 Task: Add a signature Crystal Jones containing Thanks for everything, Crystal Jones to email address softage.1@softage.net and add a label Infrastructure
Action: Mouse moved to (365, 592)
Screenshot: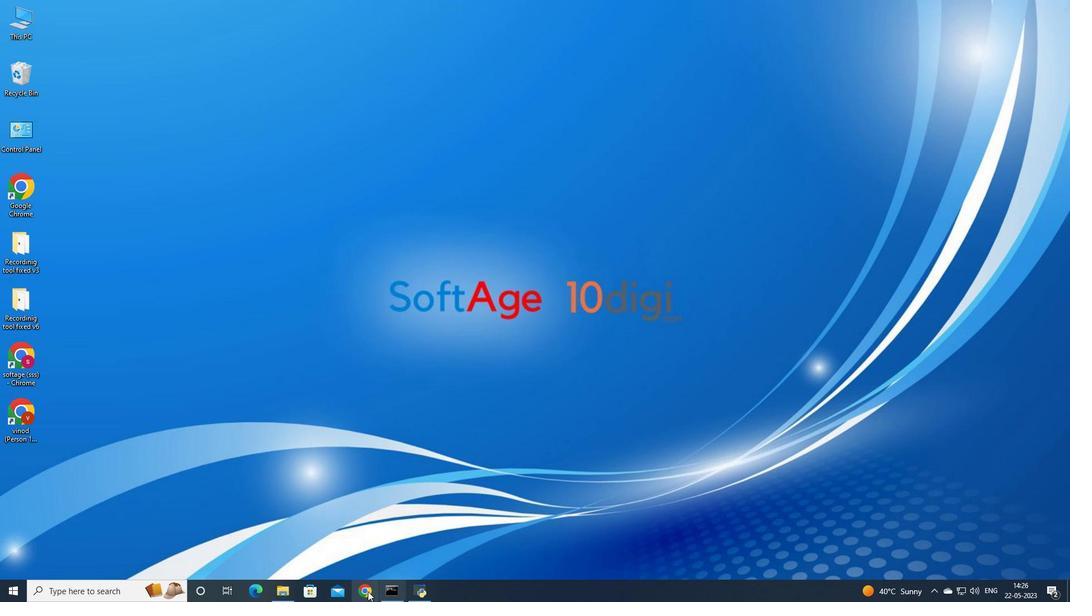
Action: Mouse pressed left at (365, 592)
Screenshot: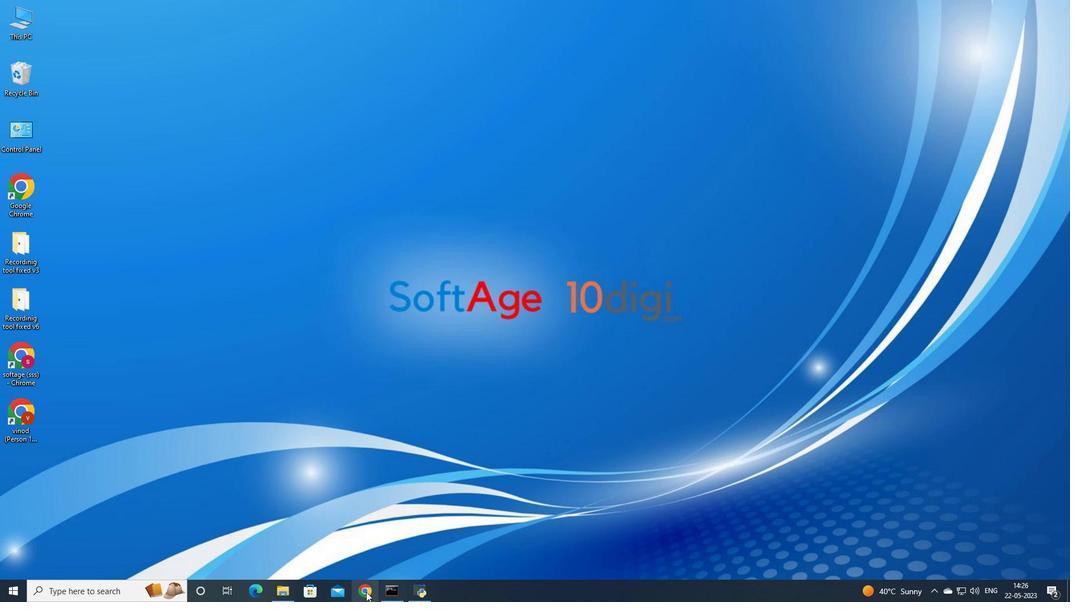 
Action: Mouse moved to (476, 357)
Screenshot: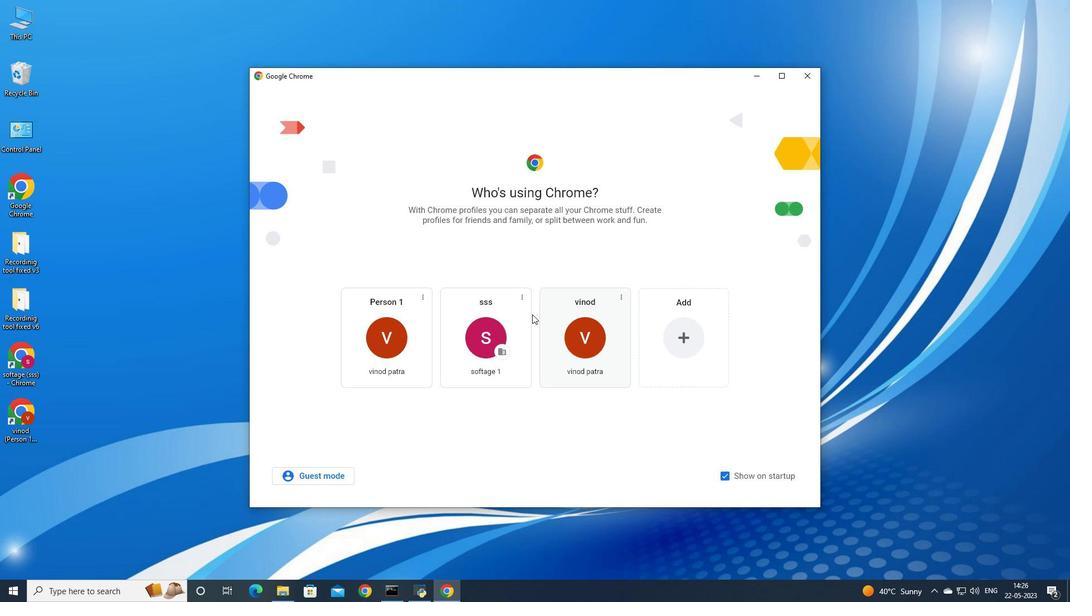 
Action: Mouse pressed left at (476, 357)
Screenshot: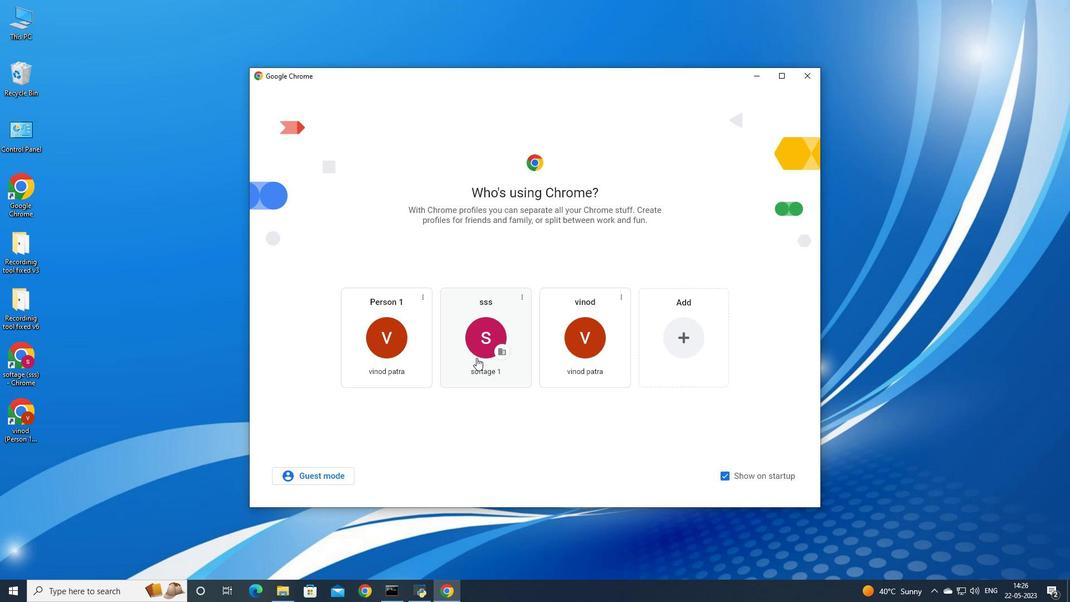 
Action: Mouse moved to (961, 61)
Screenshot: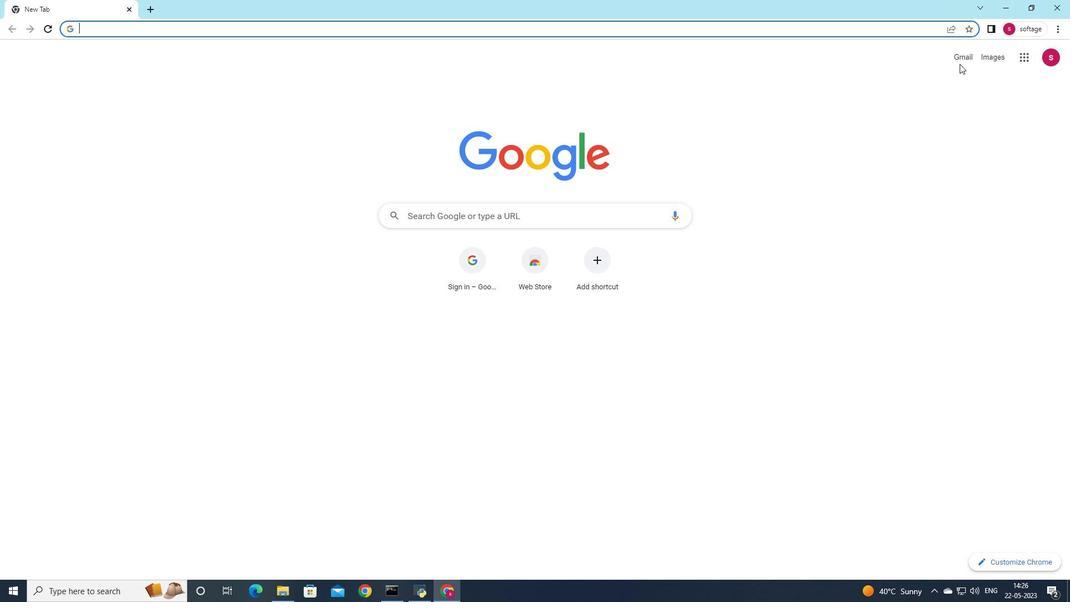 
Action: Mouse pressed left at (961, 61)
Screenshot: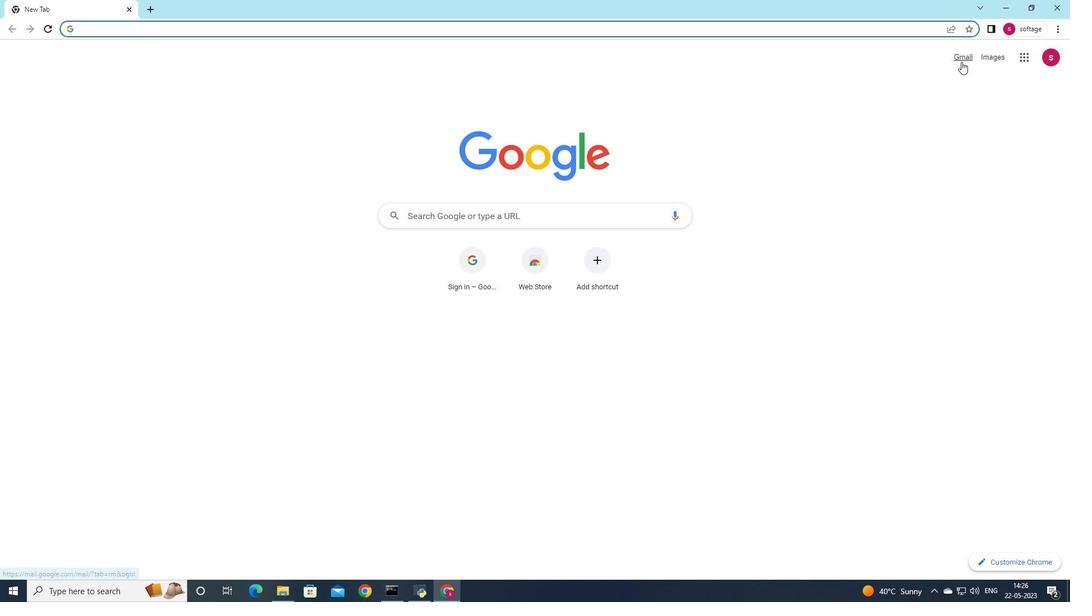 
Action: Mouse moved to (950, 78)
Screenshot: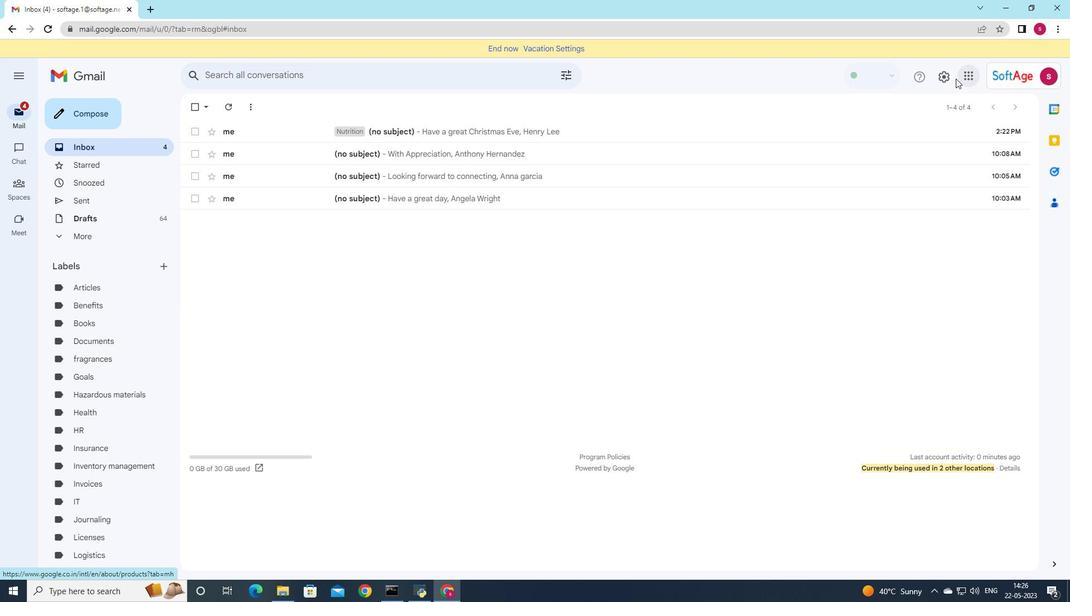 
Action: Mouse pressed left at (950, 78)
Screenshot: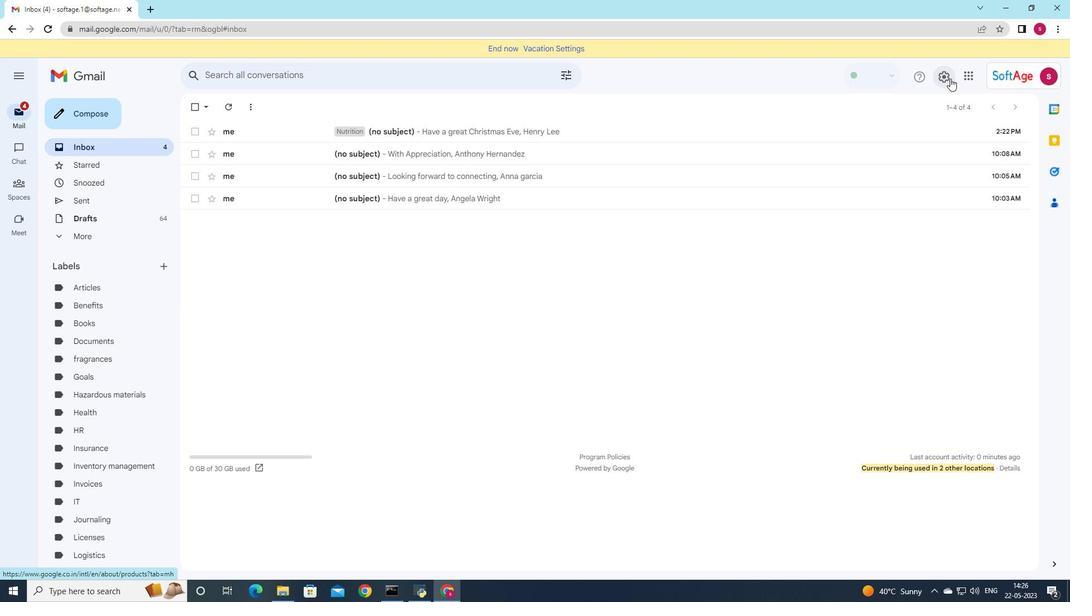 
Action: Mouse moved to (940, 128)
Screenshot: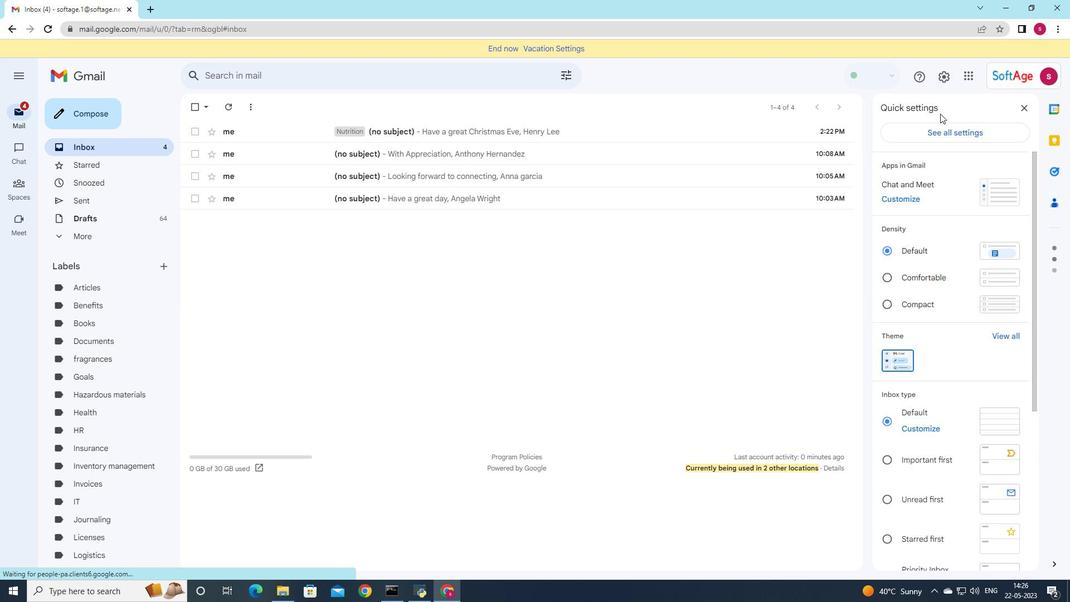 
Action: Mouse pressed left at (940, 128)
Screenshot: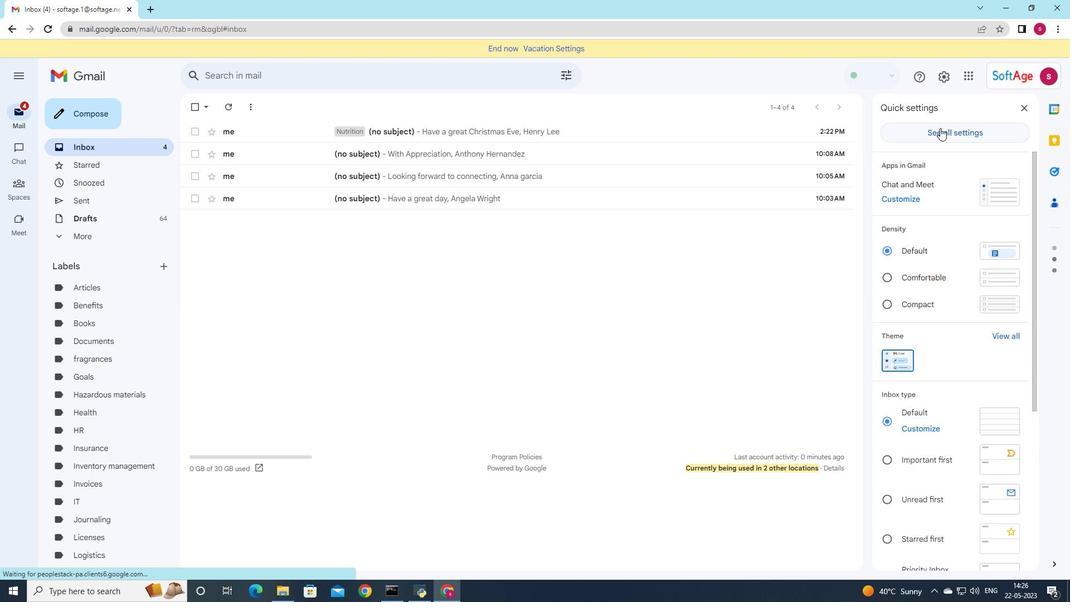 
Action: Mouse moved to (472, 240)
Screenshot: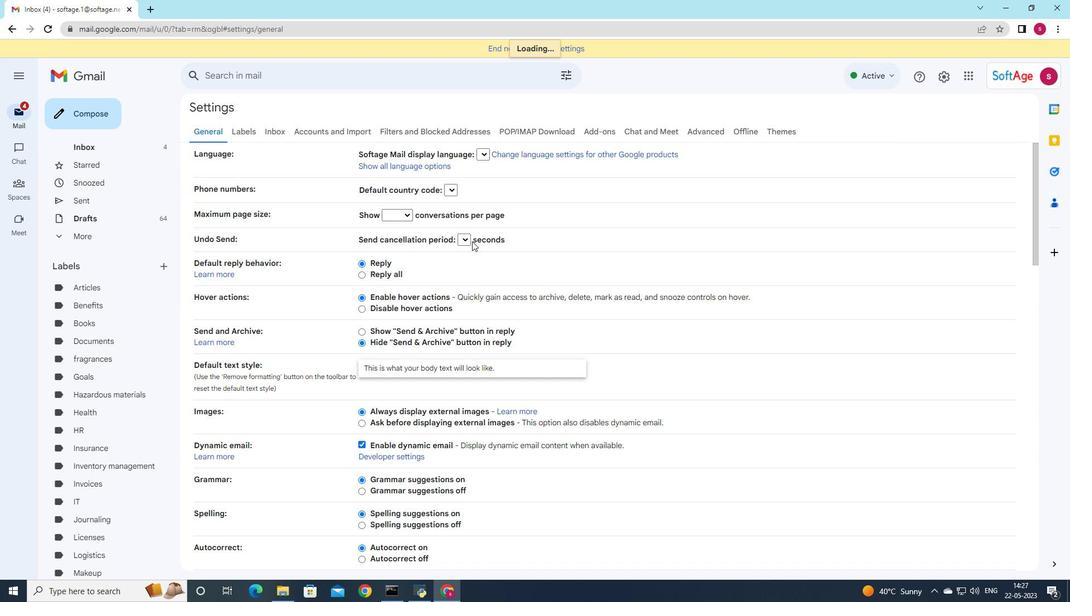 
Action: Mouse scrolled (472, 240) with delta (0, 0)
Screenshot: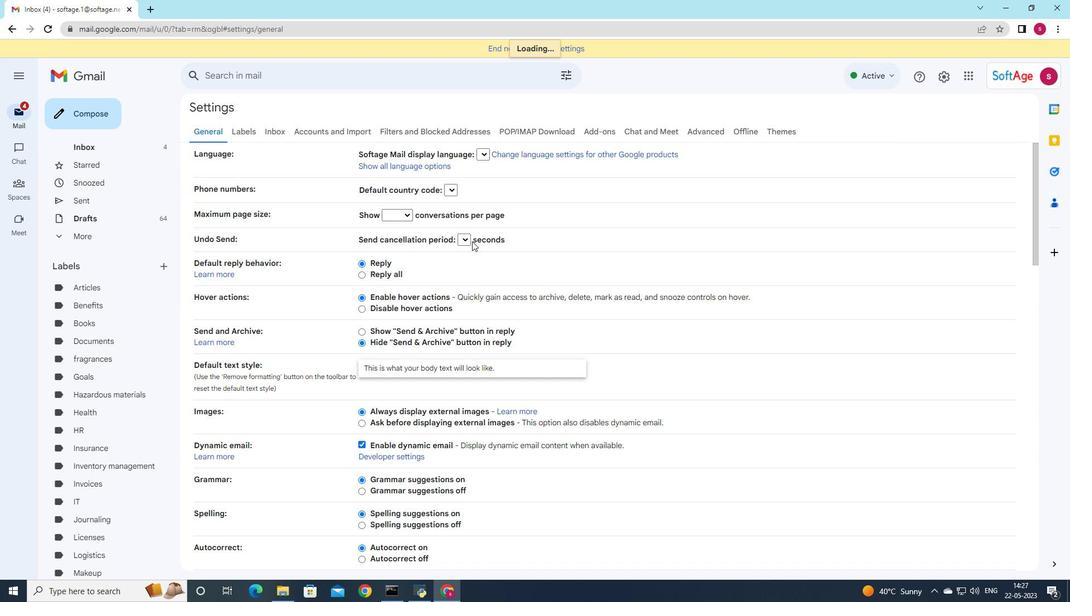 
Action: Mouse scrolled (472, 240) with delta (0, 0)
Screenshot: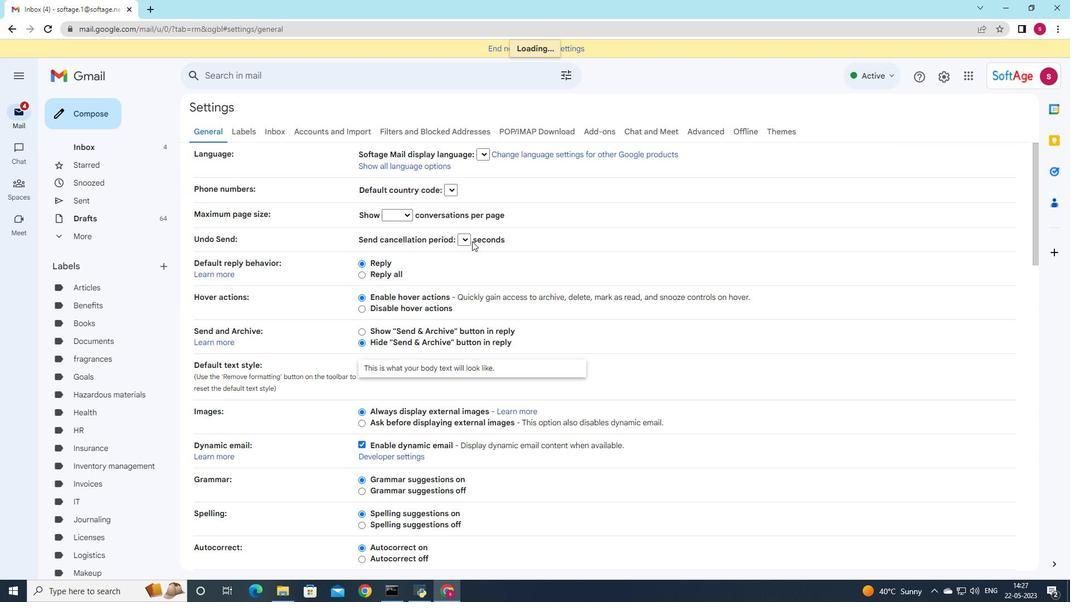 
Action: Mouse scrolled (472, 240) with delta (0, 0)
Screenshot: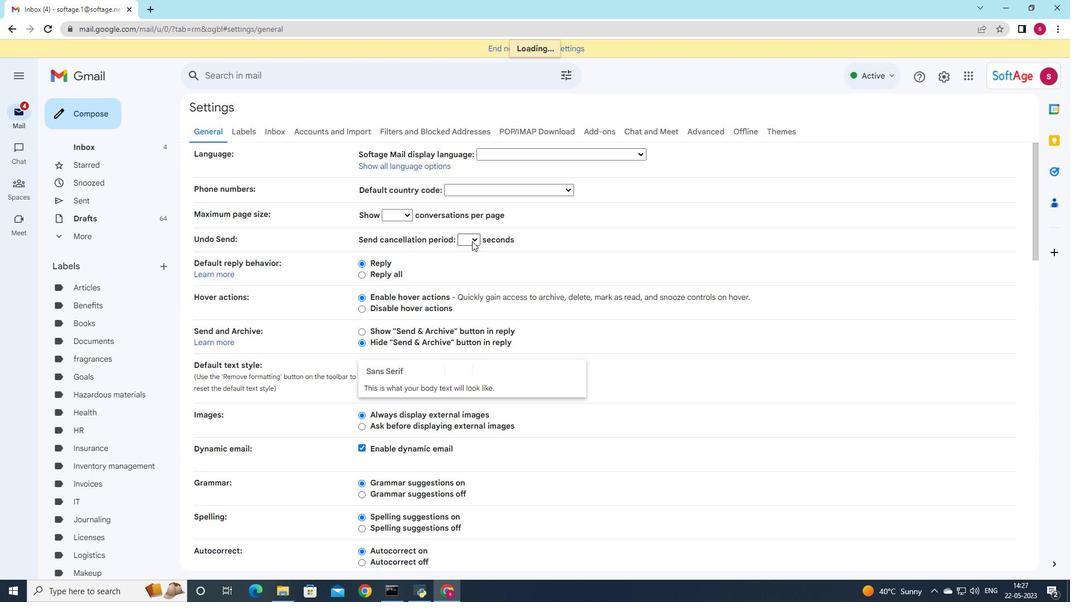 
Action: Mouse scrolled (472, 240) with delta (0, 0)
Screenshot: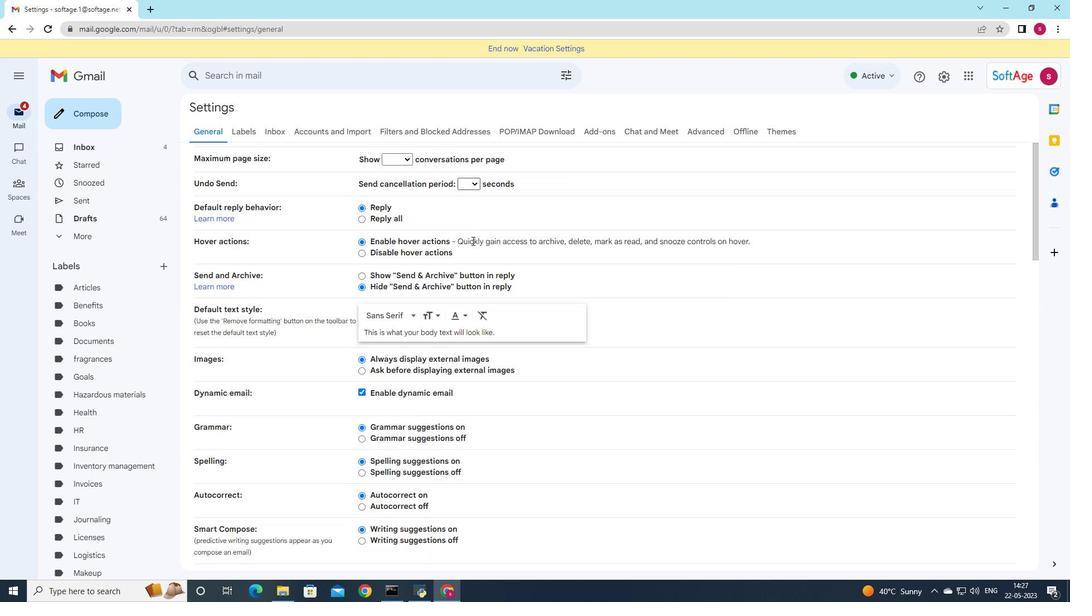 
Action: Mouse scrolled (472, 240) with delta (0, 0)
Screenshot: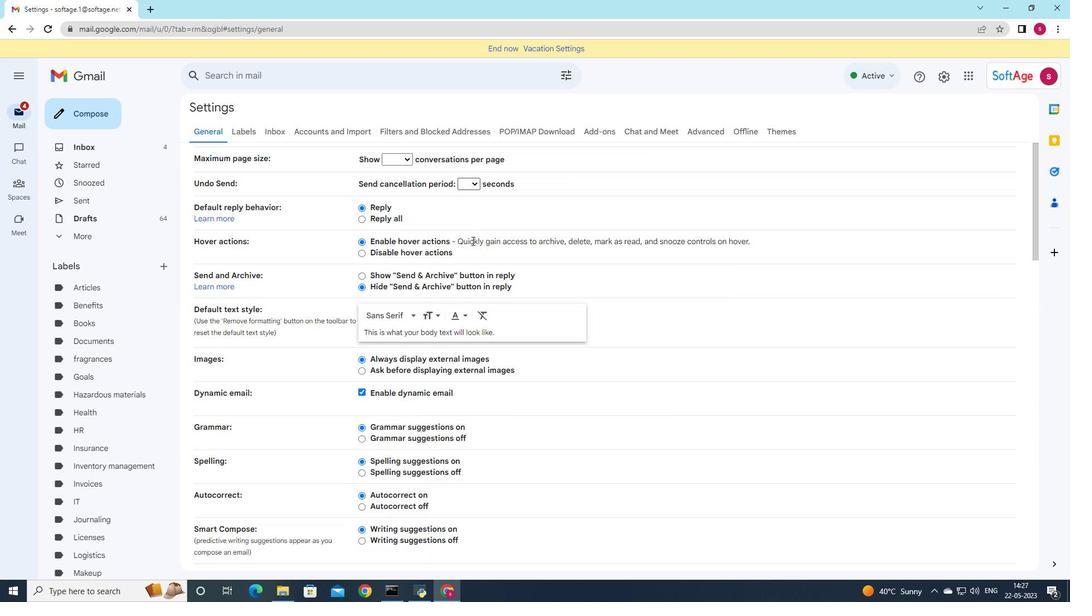 
Action: Mouse moved to (472, 240)
Screenshot: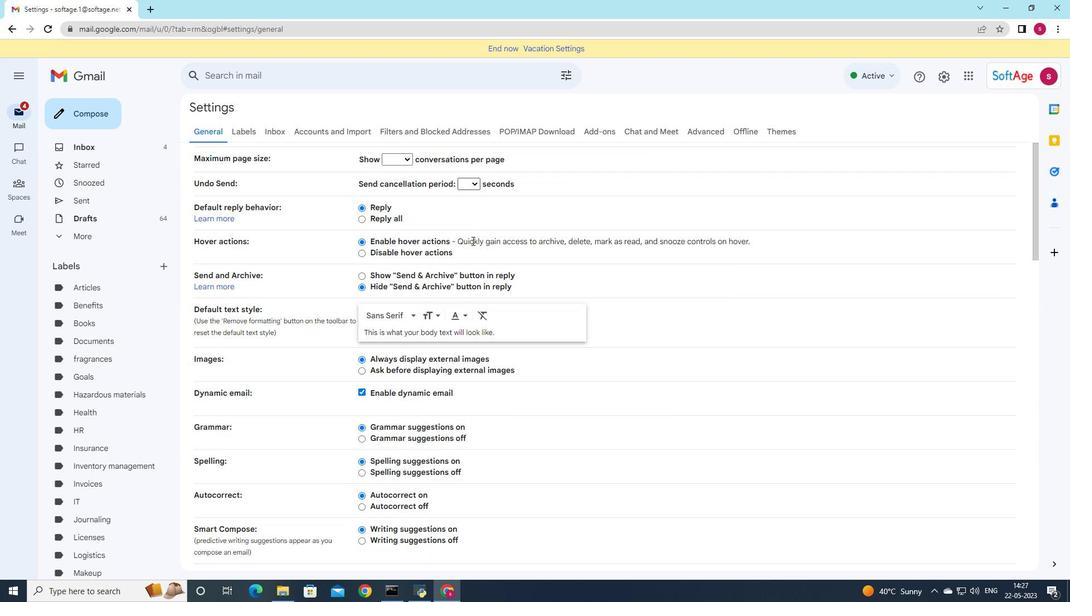 
Action: Mouse scrolled (472, 240) with delta (0, 0)
Screenshot: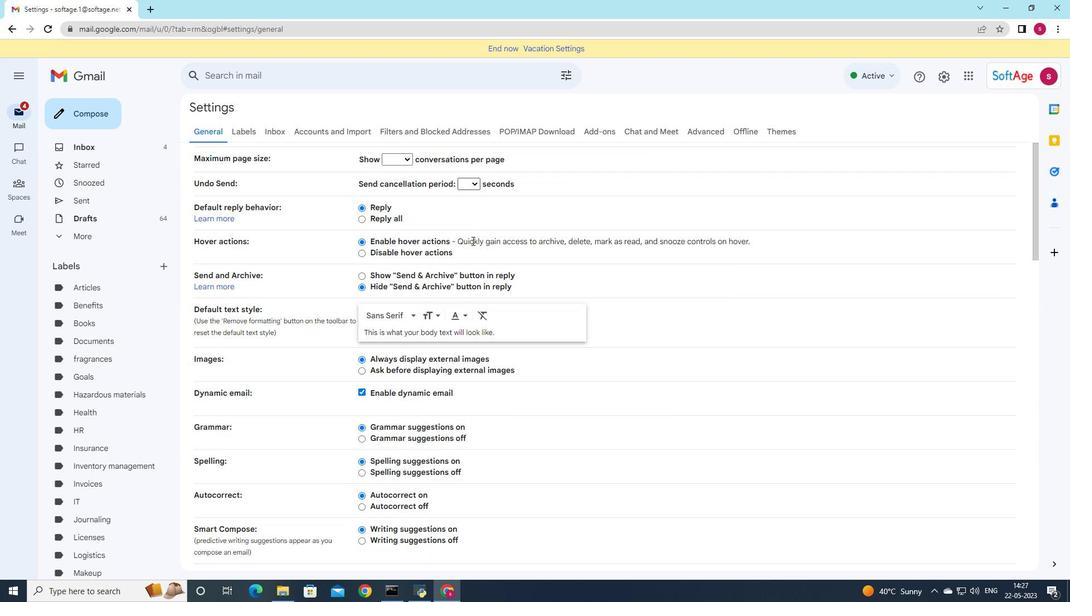 
Action: Mouse moved to (473, 240)
Screenshot: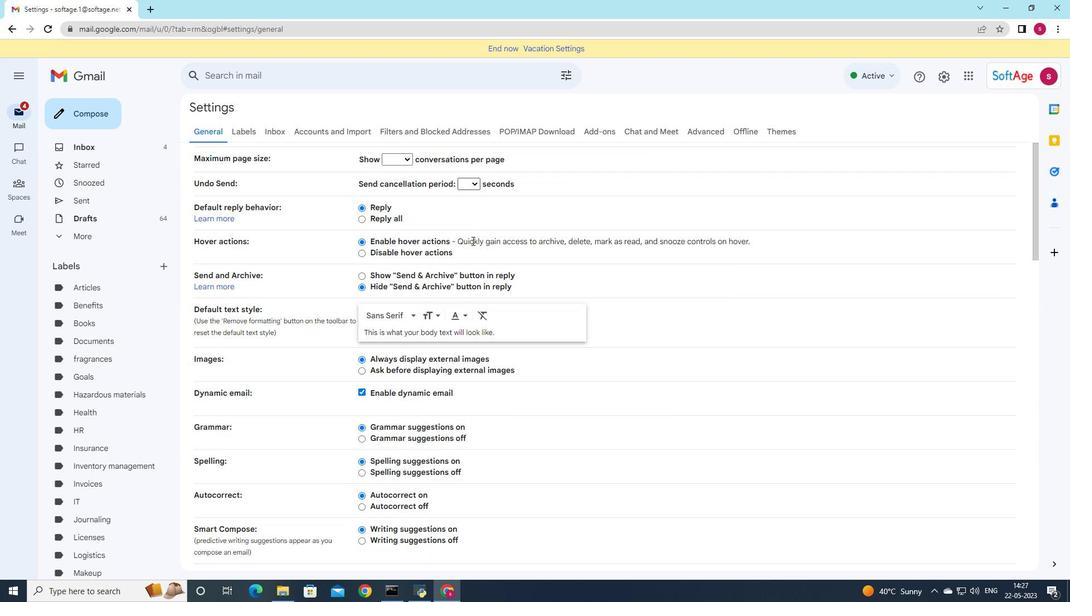 
Action: Mouse scrolled (473, 240) with delta (0, 0)
Screenshot: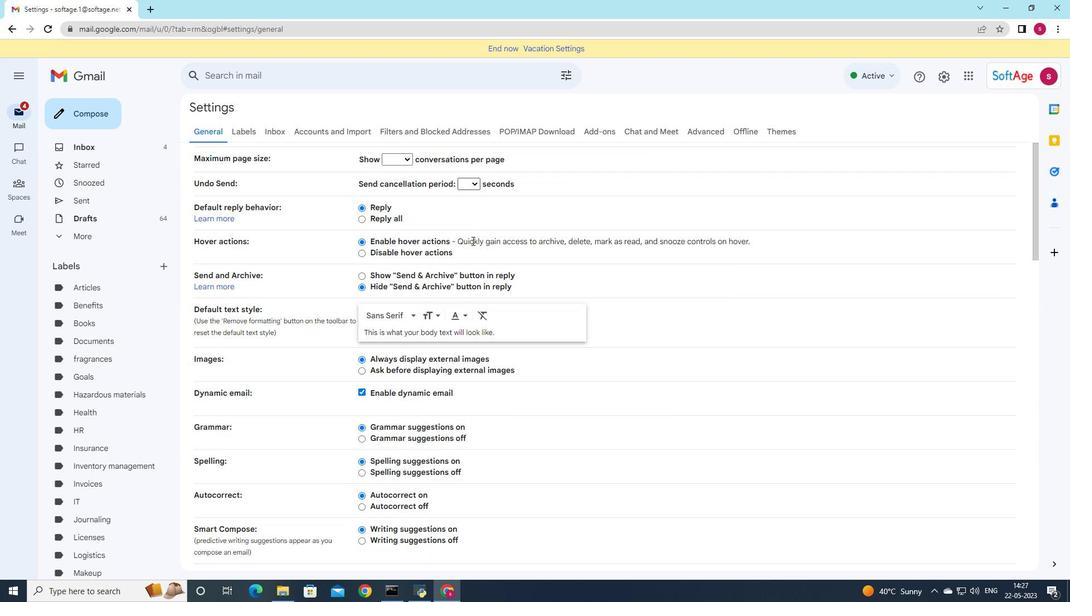 
Action: Mouse moved to (475, 244)
Screenshot: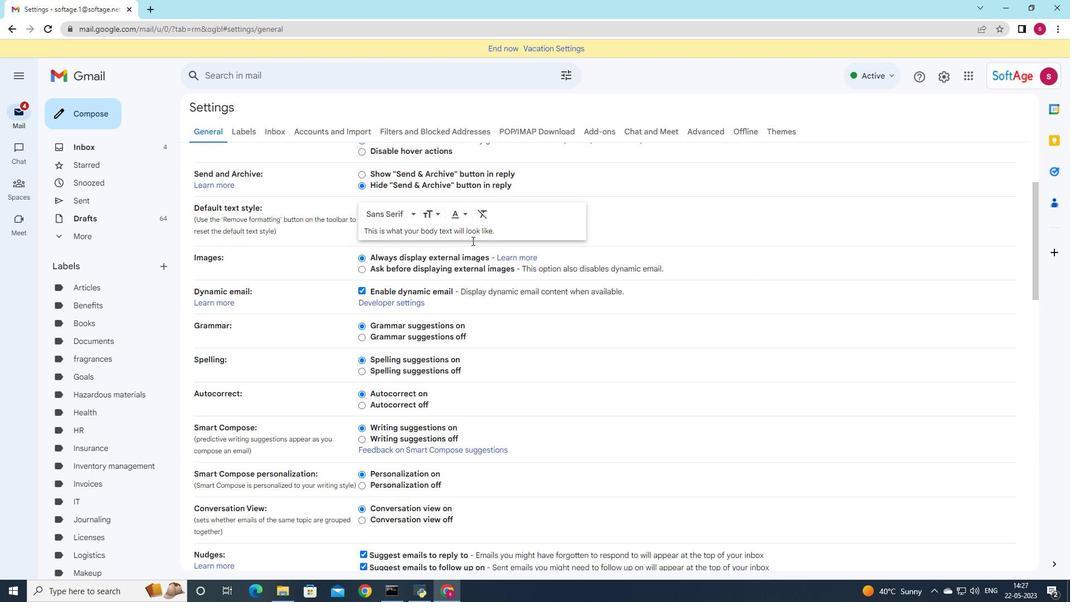 
Action: Mouse scrolled (475, 243) with delta (0, 0)
Screenshot: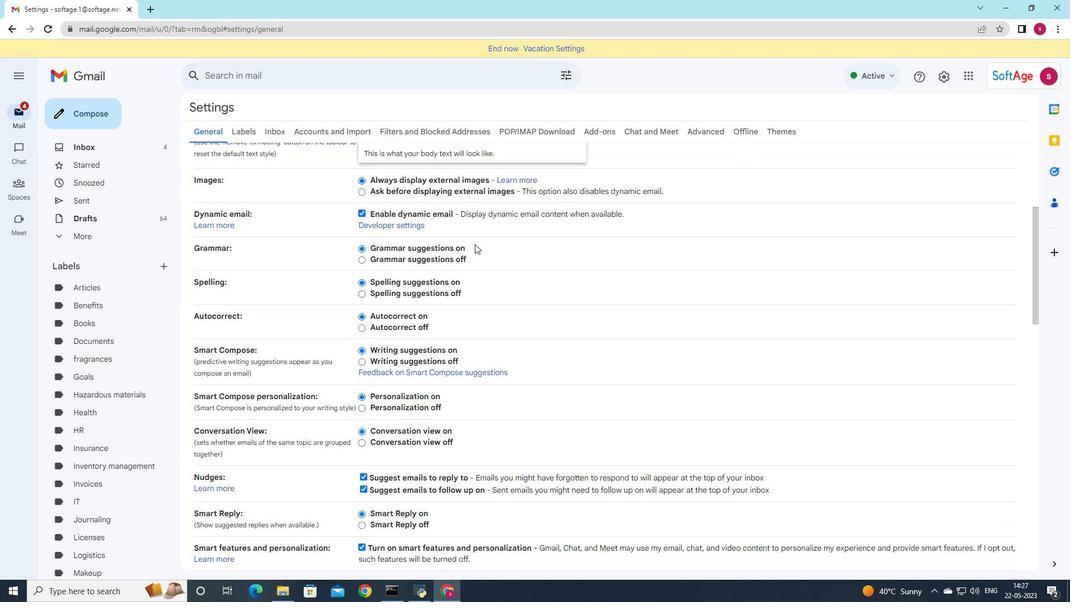
Action: Mouse scrolled (475, 243) with delta (0, 0)
Screenshot: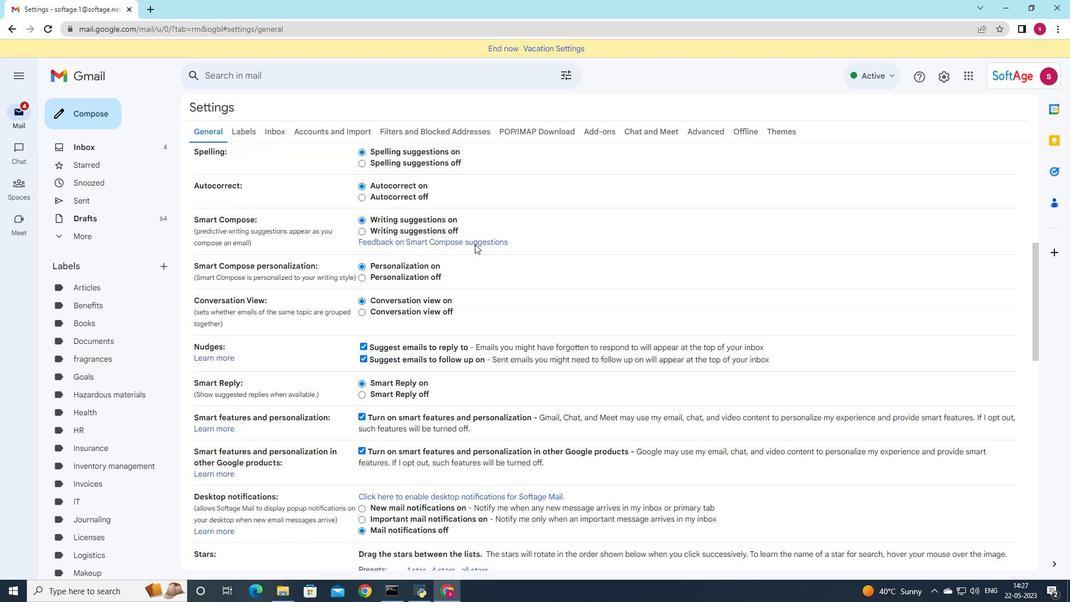 
Action: Mouse scrolled (475, 243) with delta (0, 0)
Screenshot: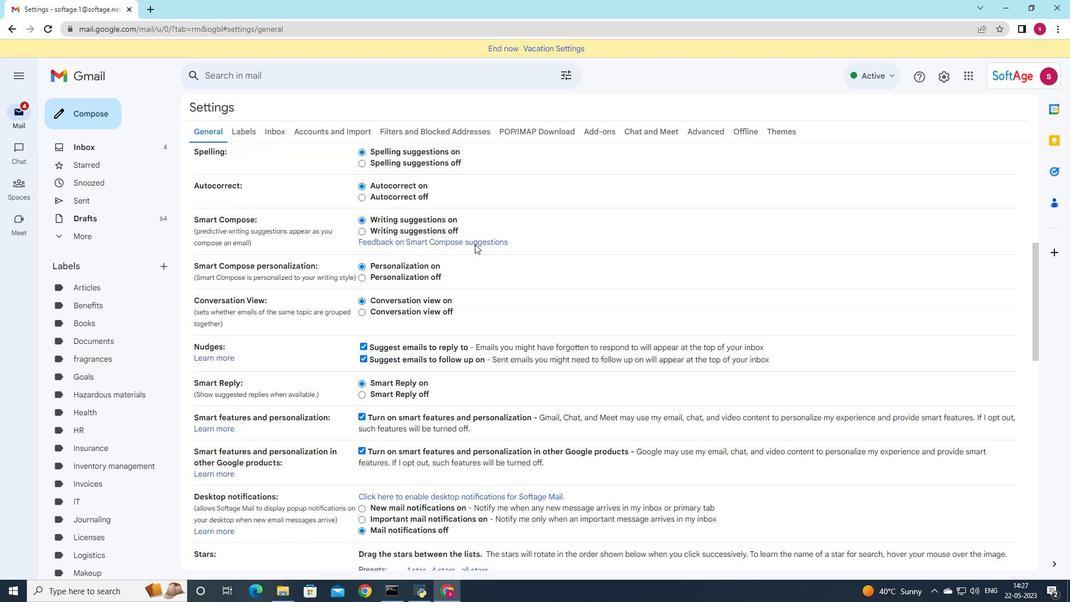 
Action: Mouse scrolled (475, 243) with delta (0, 0)
Screenshot: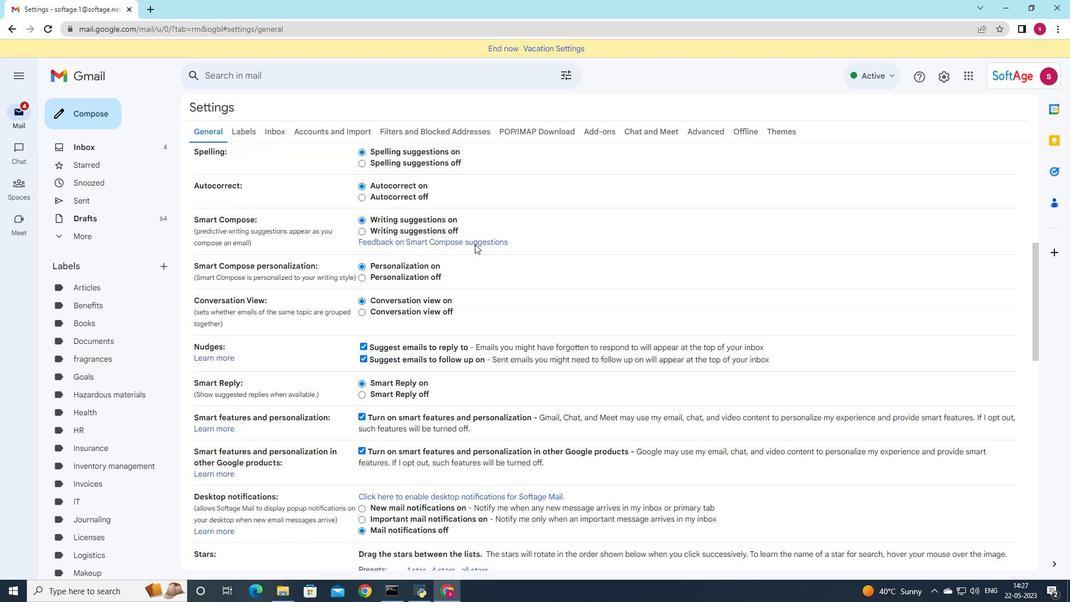 
Action: Mouse scrolled (475, 243) with delta (0, 0)
Screenshot: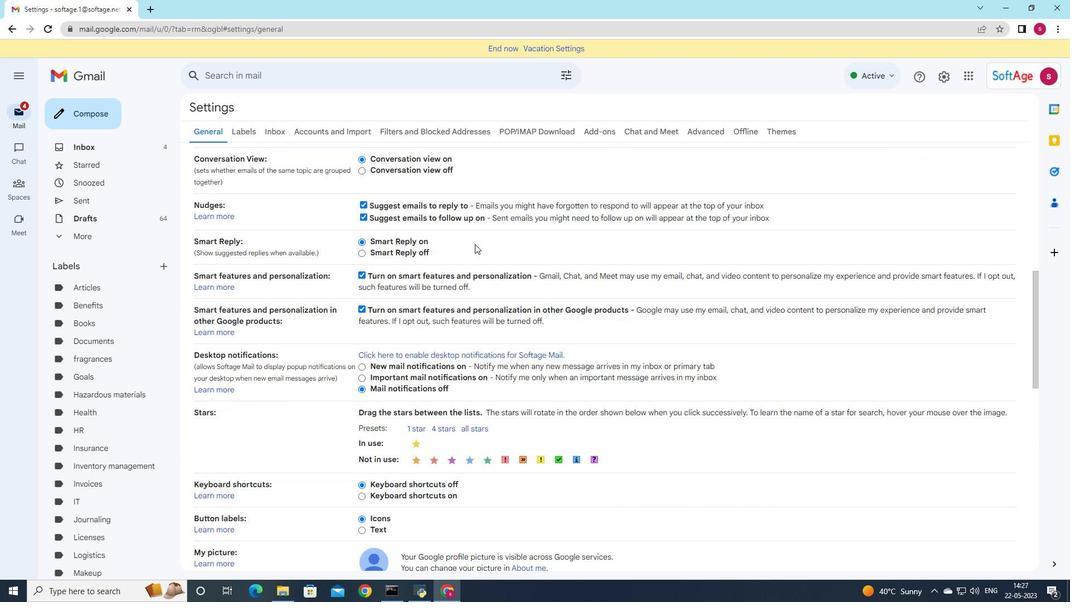 
Action: Mouse scrolled (475, 243) with delta (0, 0)
Screenshot: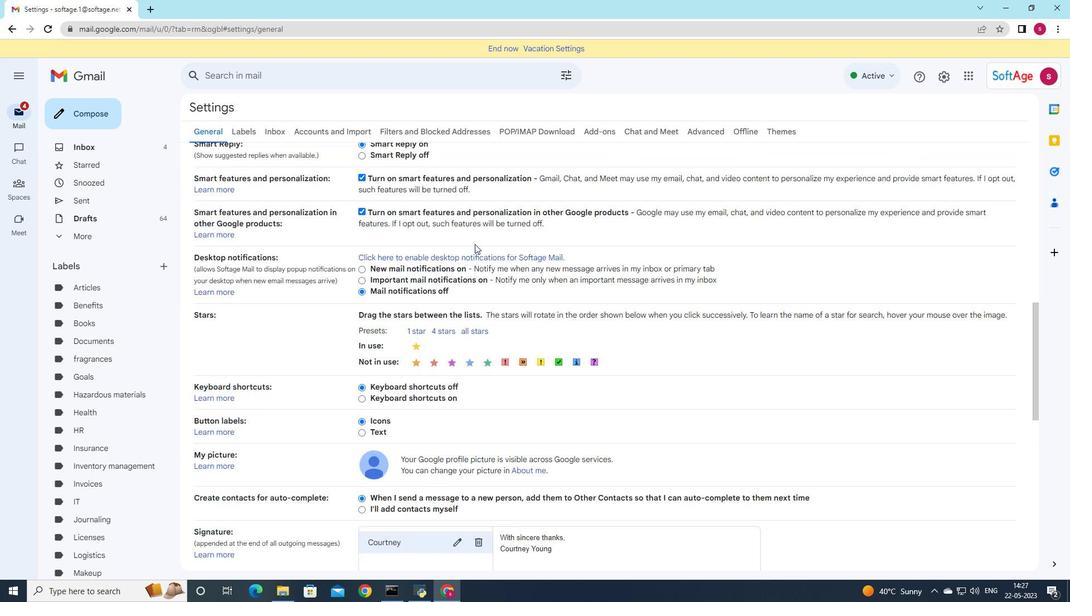
Action: Mouse scrolled (475, 243) with delta (0, 0)
Screenshot: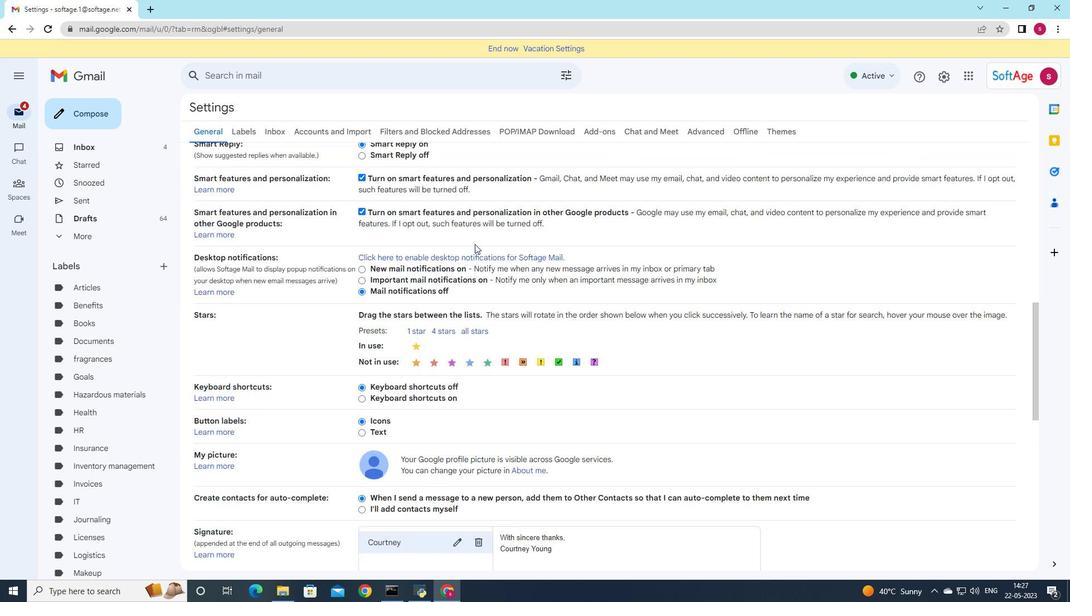
Action: Mouse scrolled (475, 243) with delta (0, 0)
Screenshot: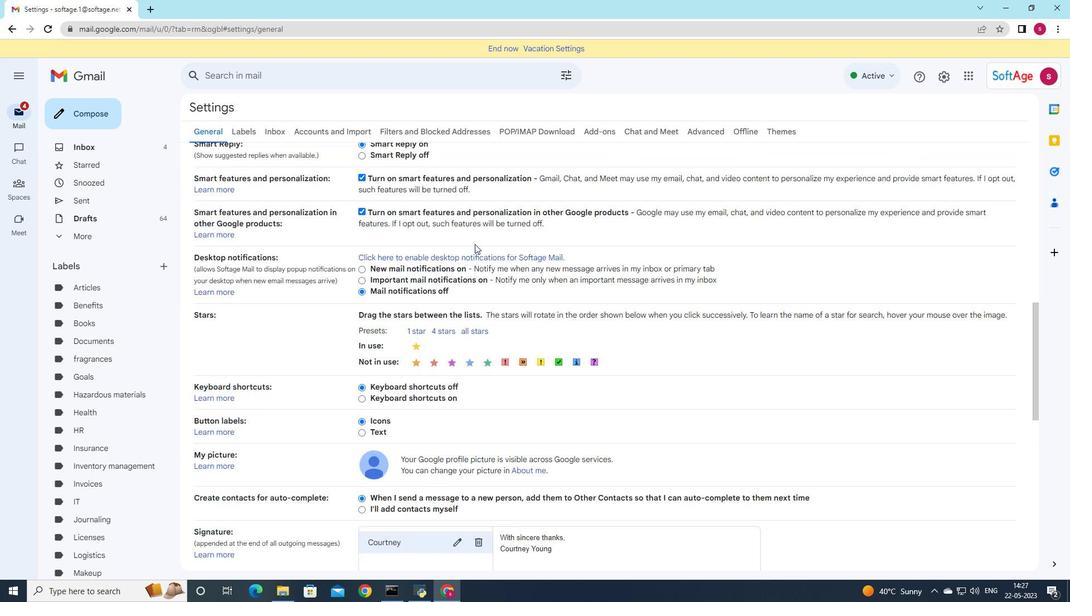 
Action: Mouse moved to (481, 312)
Screenshot: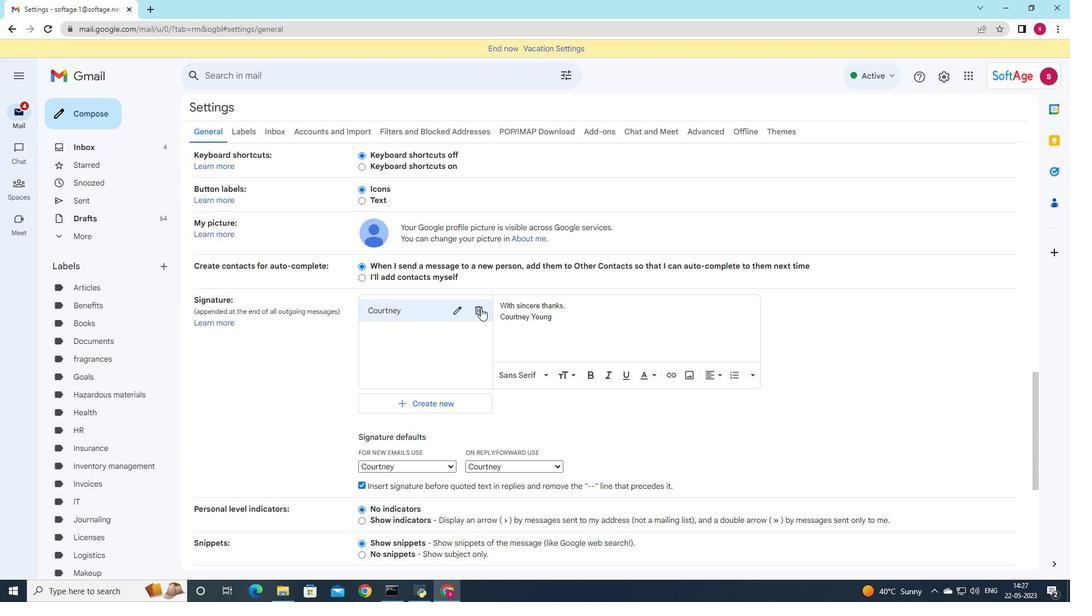 
Action: Mouse pressed left at (481, 312)
Screenshot: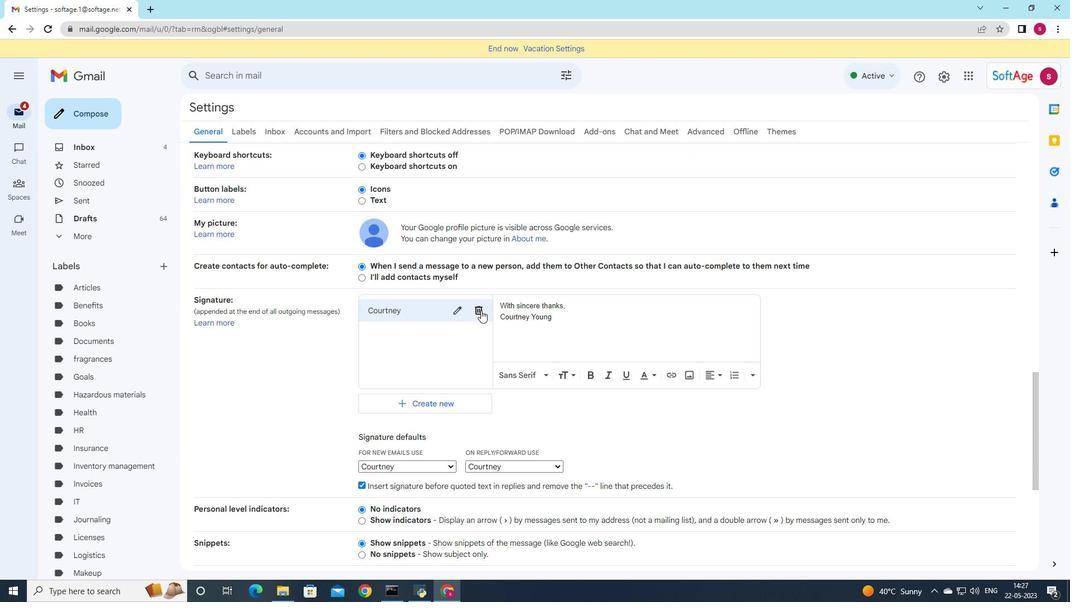 
Action: Mouse moved to (624, 325)
Screenshot: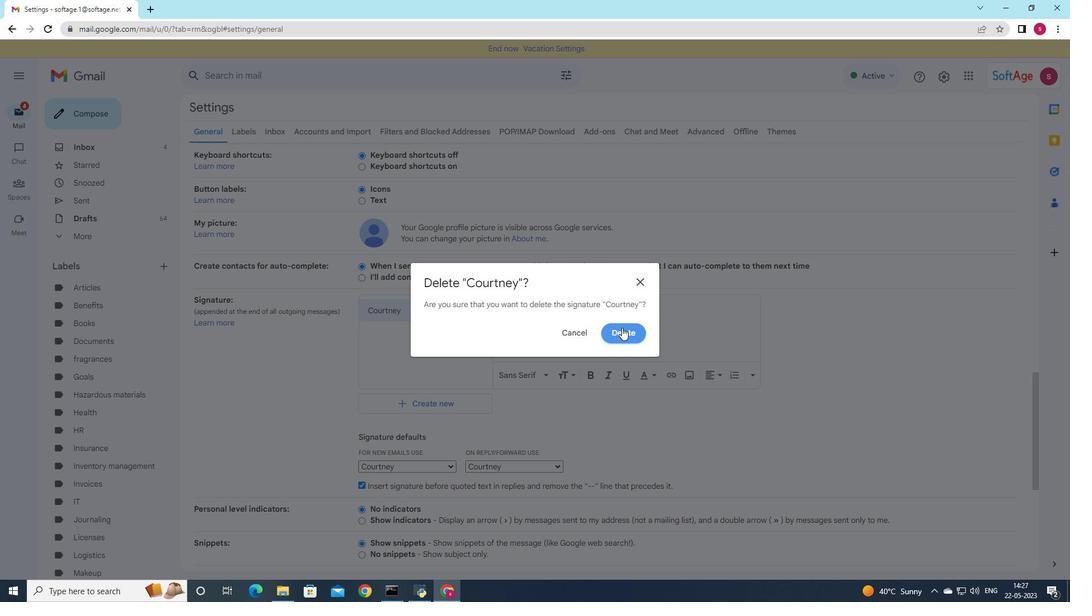 
Action: Mouse pressed left at (624, 325)
Screenshot: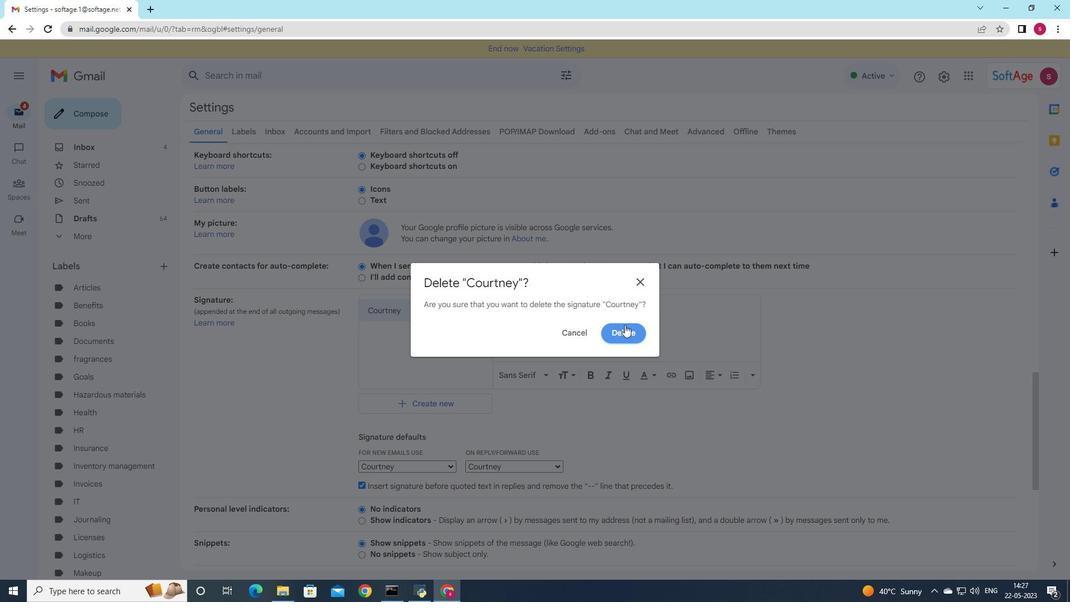 
Action: Mouse moved to (420, 318)
Screenshot: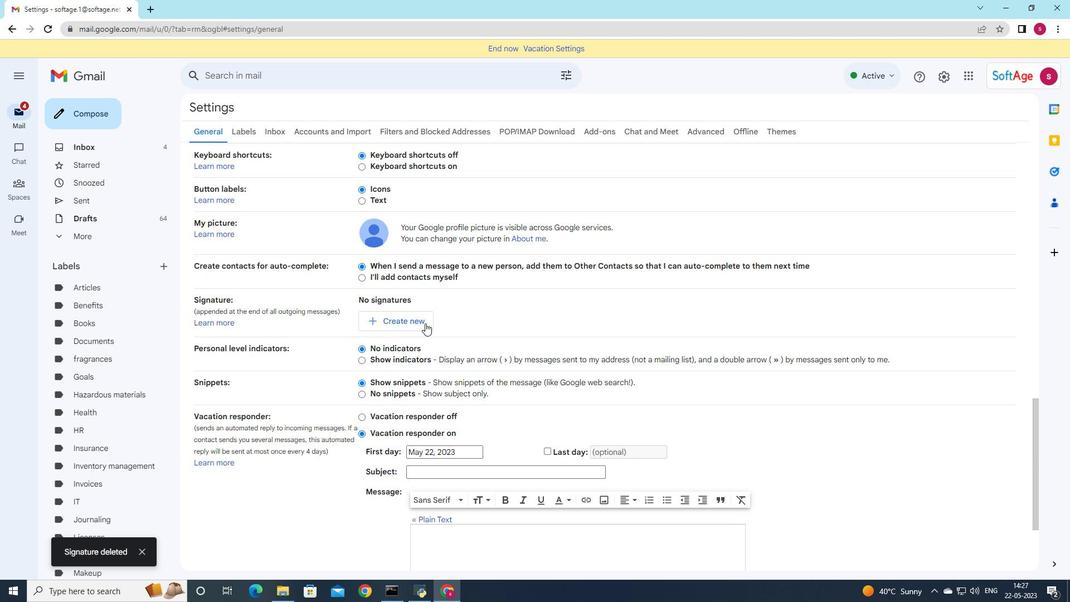 
Action: Mouse pressed left at (420, 318)
Screenshot: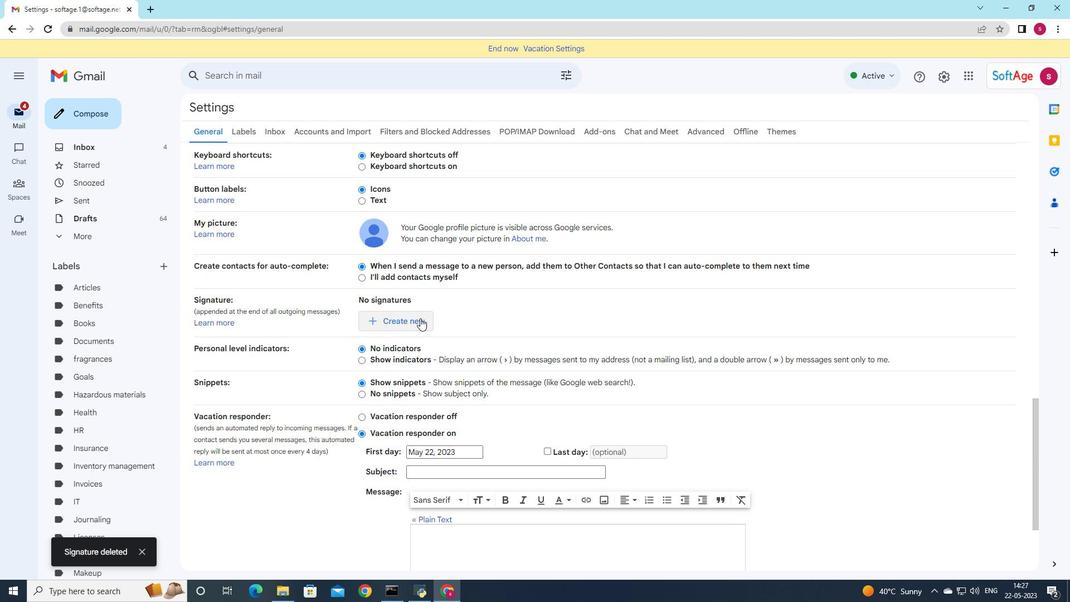 
Action: Mouse moved to (532, 297)
Screenshot: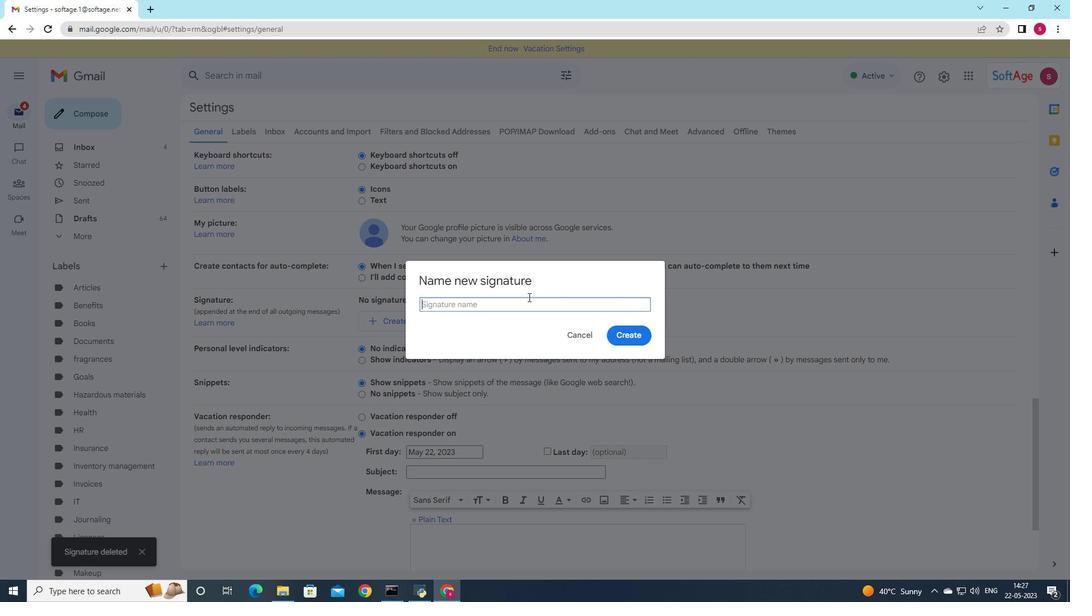 
Action: Key pressed <Key.shift>Crysra<Key.backspace><Key.backspace>ta
Screenshot: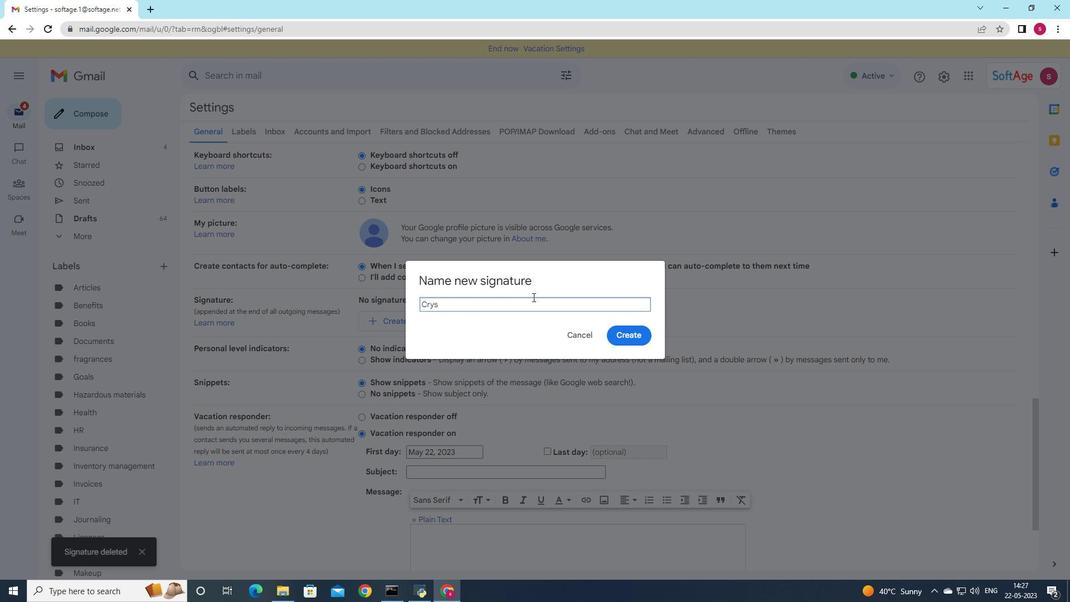 
Action: Mouse moved to (515, 288)
Screenshot: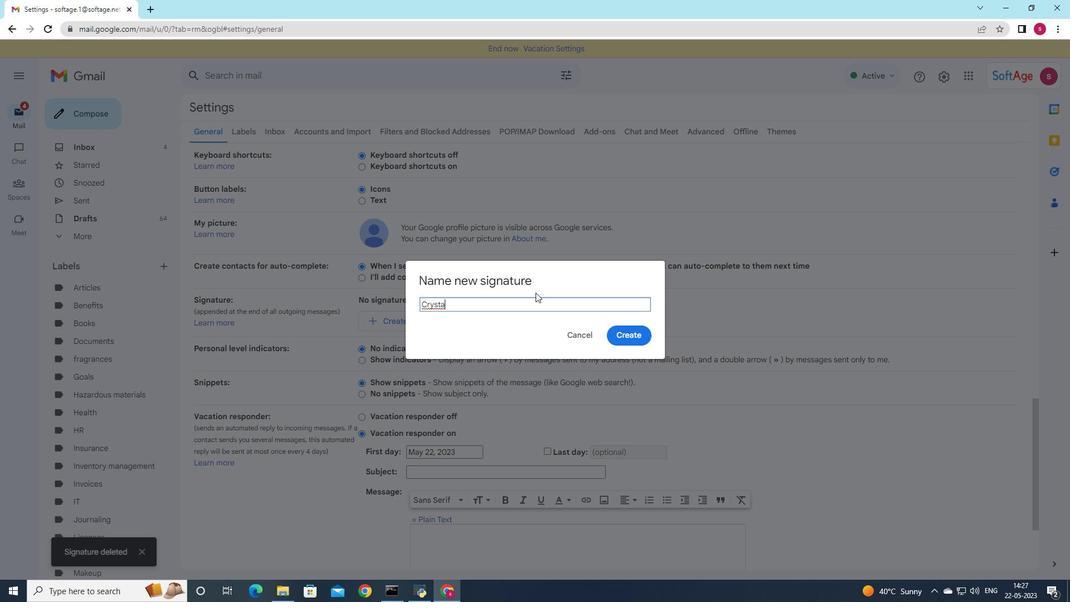 
Action: Key pressed l
Screenshot: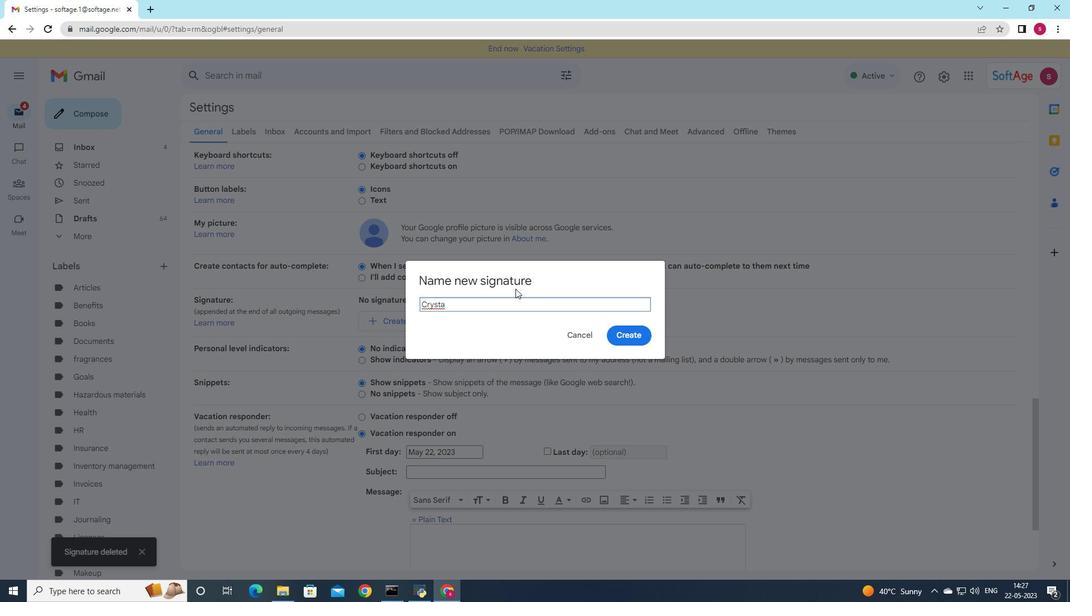 
Action: Mouse moved to (642, 333)
Screenshot: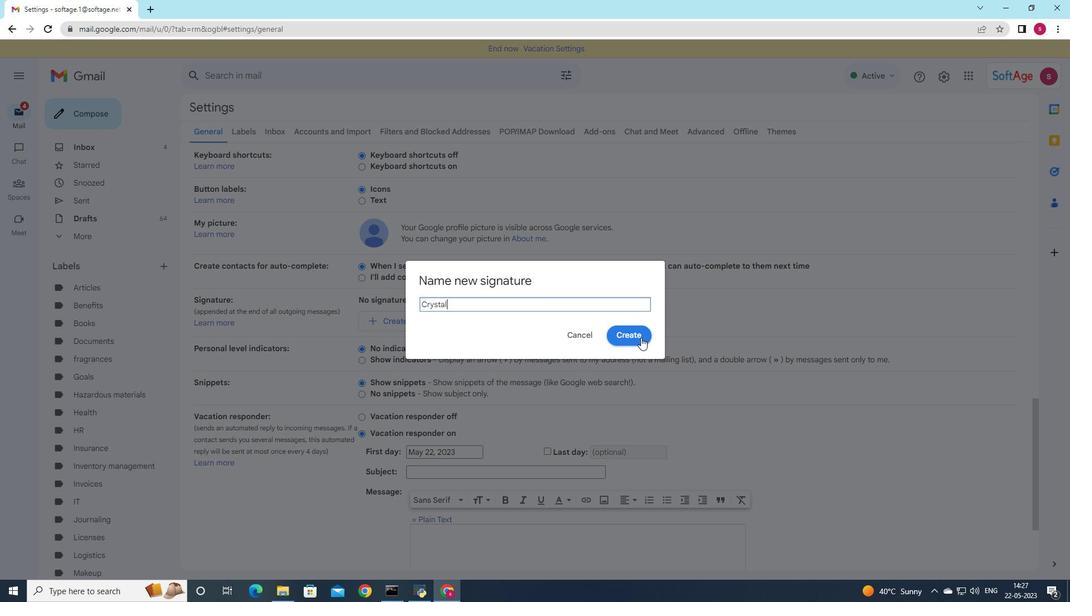 
Action: Mouse pressed left at (642, 333)
Screenshot: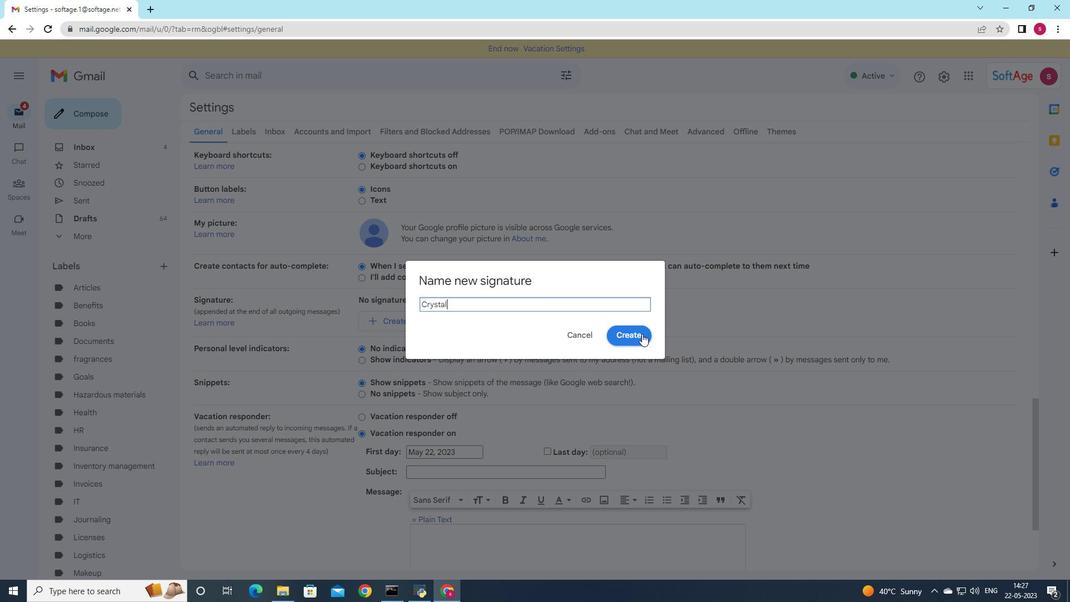 
Action: Mouse moved to (565, 328)
Screenshot: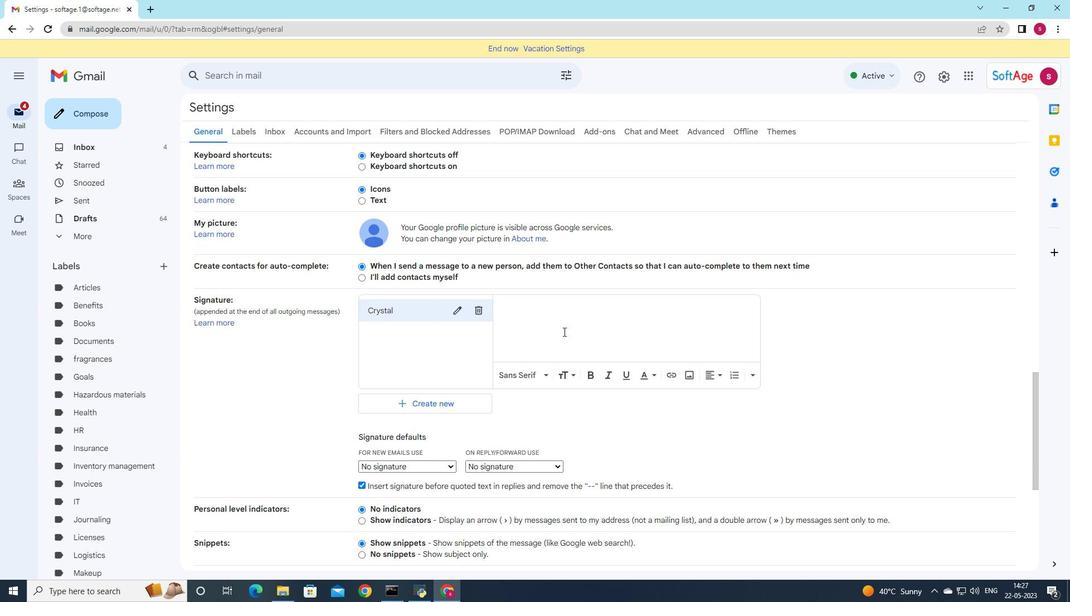 
Action: Mouse pressed left at (565, 328)
Screenshot: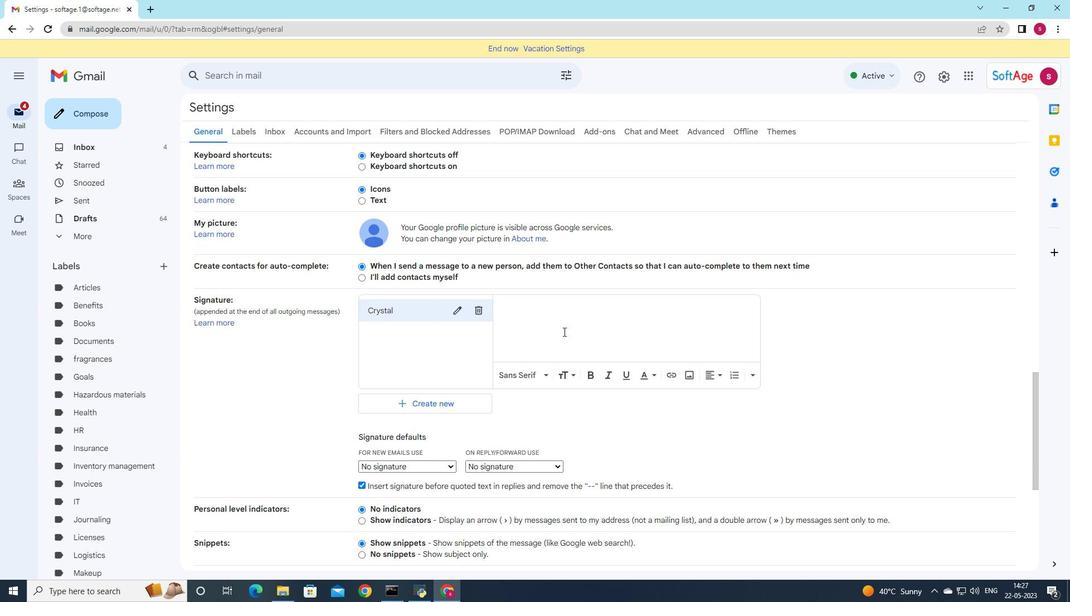 
Action: Mouse moved to (600, 332)
Screenshot: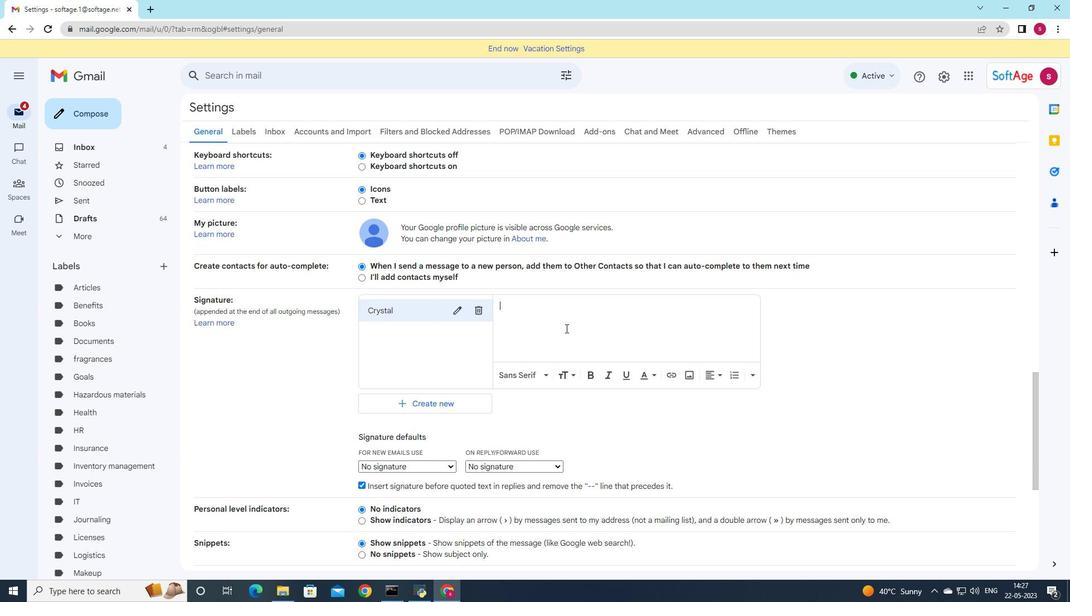 
Action: Key pressed <Key.shift>Thanks<Key.space>for<Key.space>everything,<Key.enter><Key.shift>Crystal<Key.space>jones
Screenshot: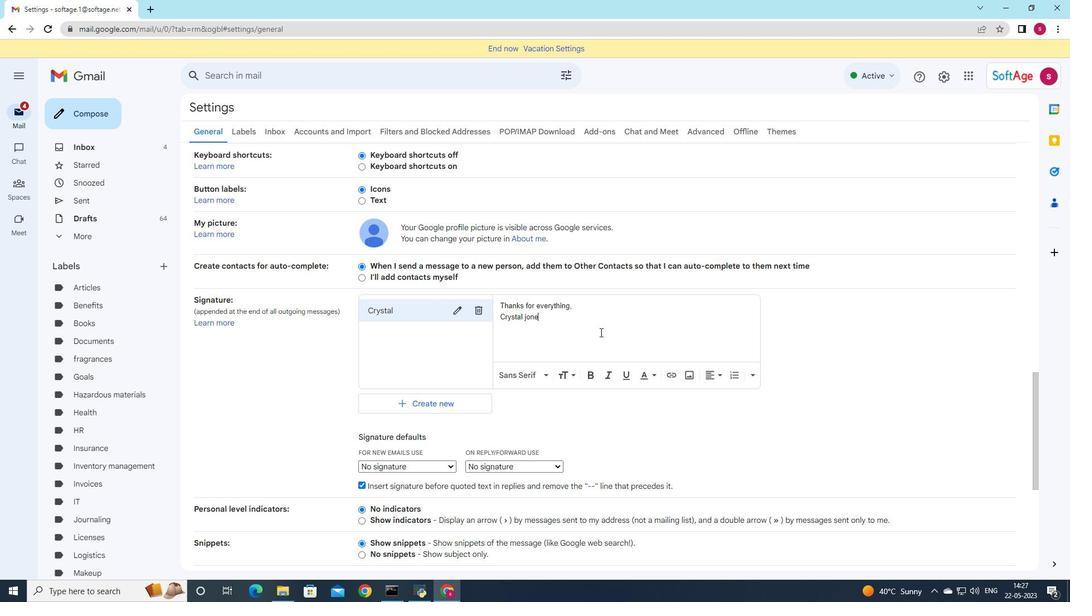 
Action: Mouse moved to (520, 345)
Screenshot: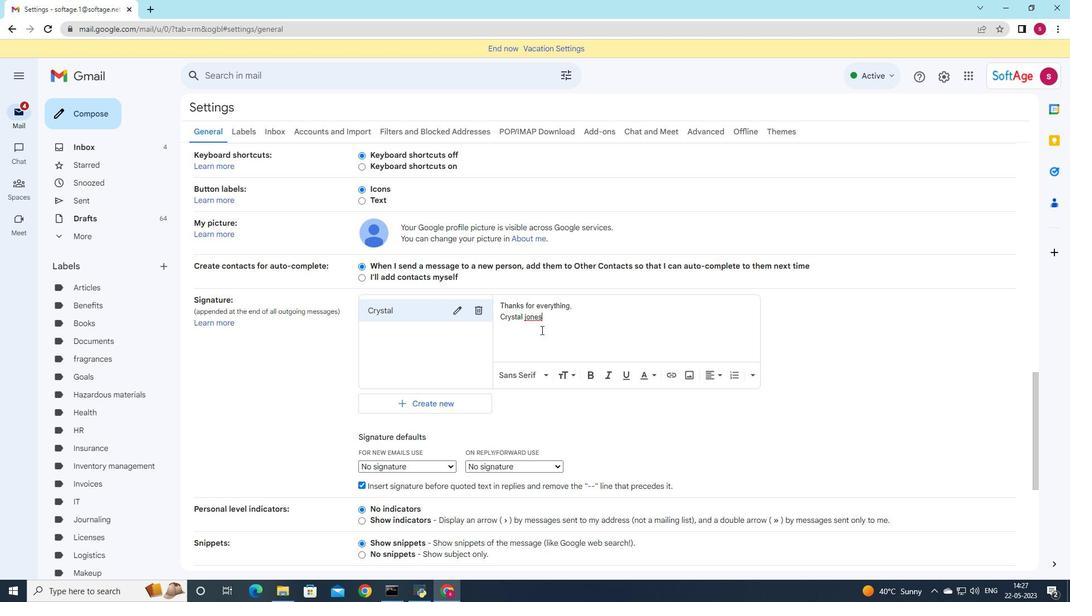 
Action: Mouse scrolled (520, 344) with delta (0, 0)
Screenshot: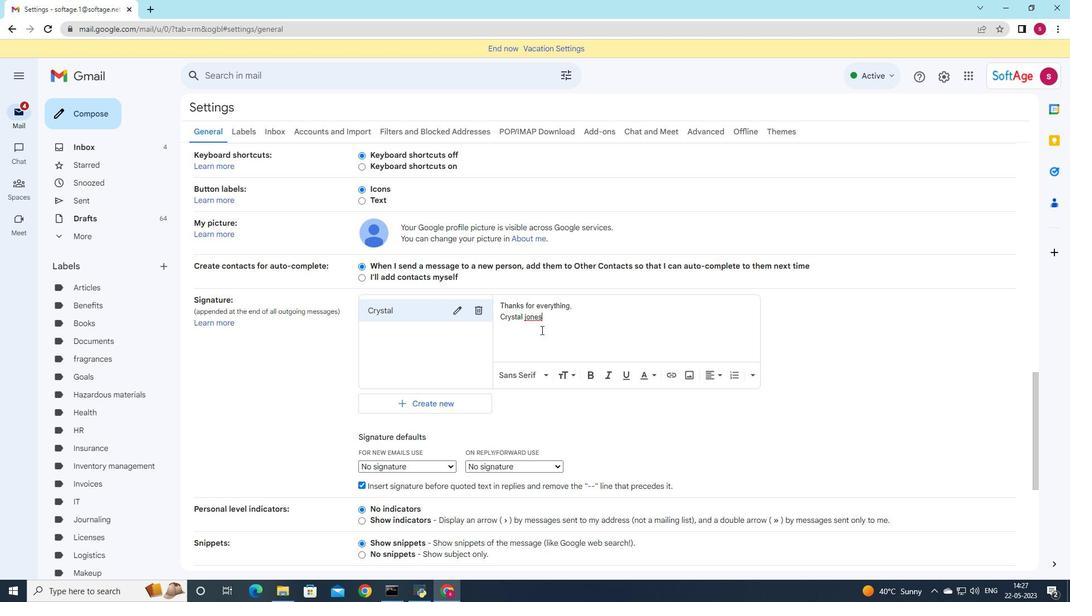 
Action: Mouse scrolled (520, 344) with delta (0, 0)
Screenshot: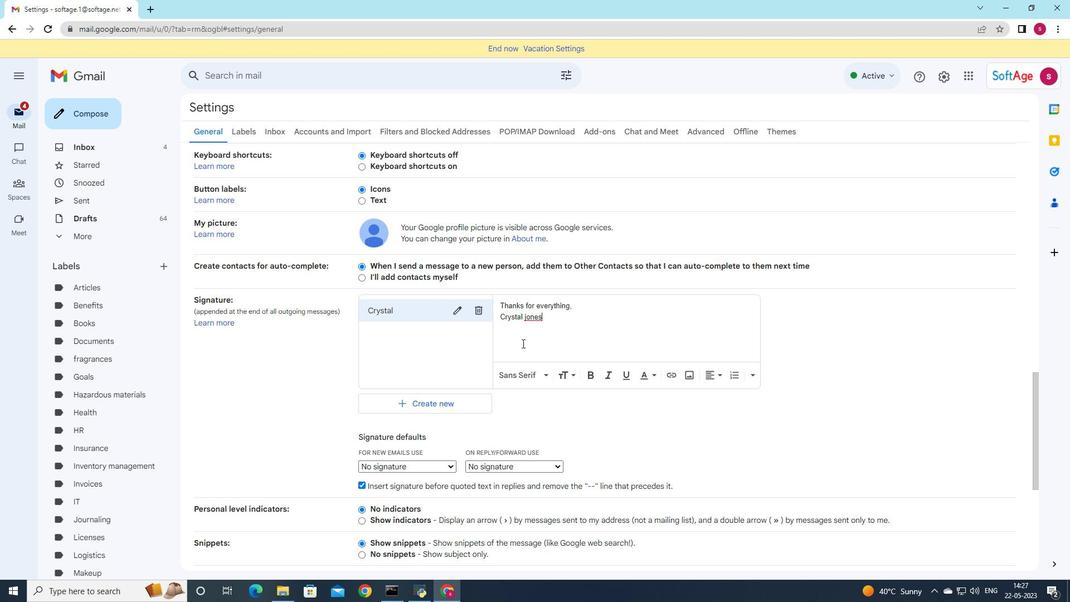
Action: Mouse scrolled (520, 344) with delta (0, 0)
Screenshot: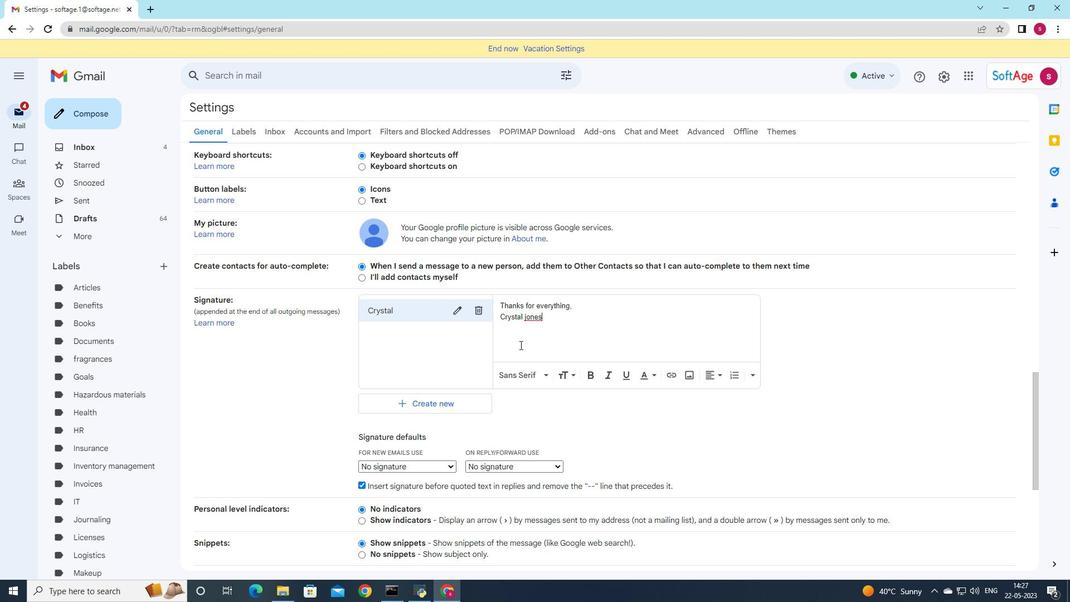 
Action: Mouse moved to (446, 299)
Screenshot: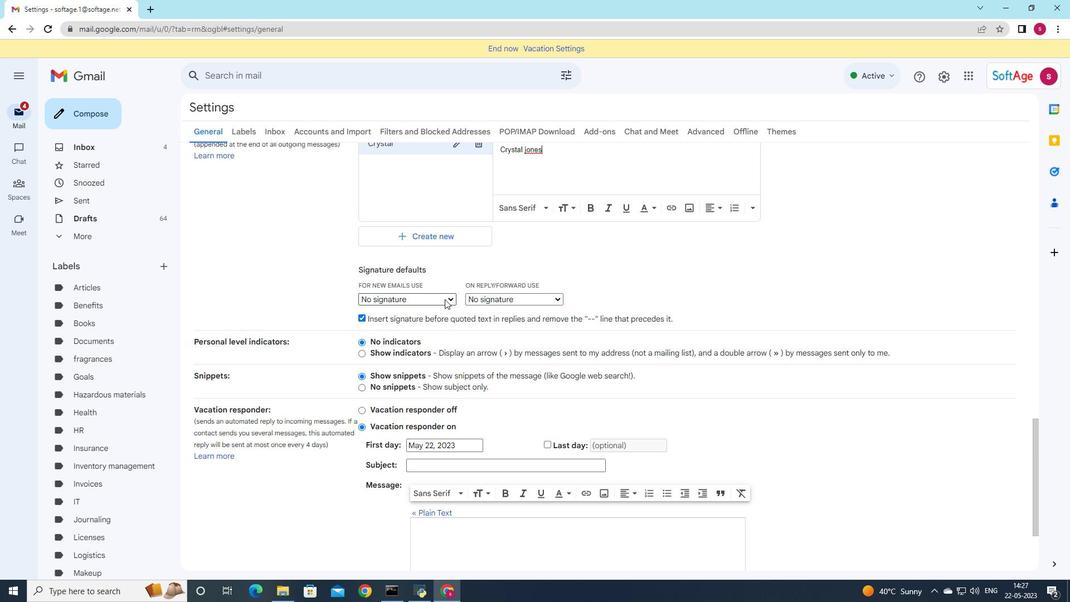 
Action: Mouse pressed left at (446, 299)
Screenshot: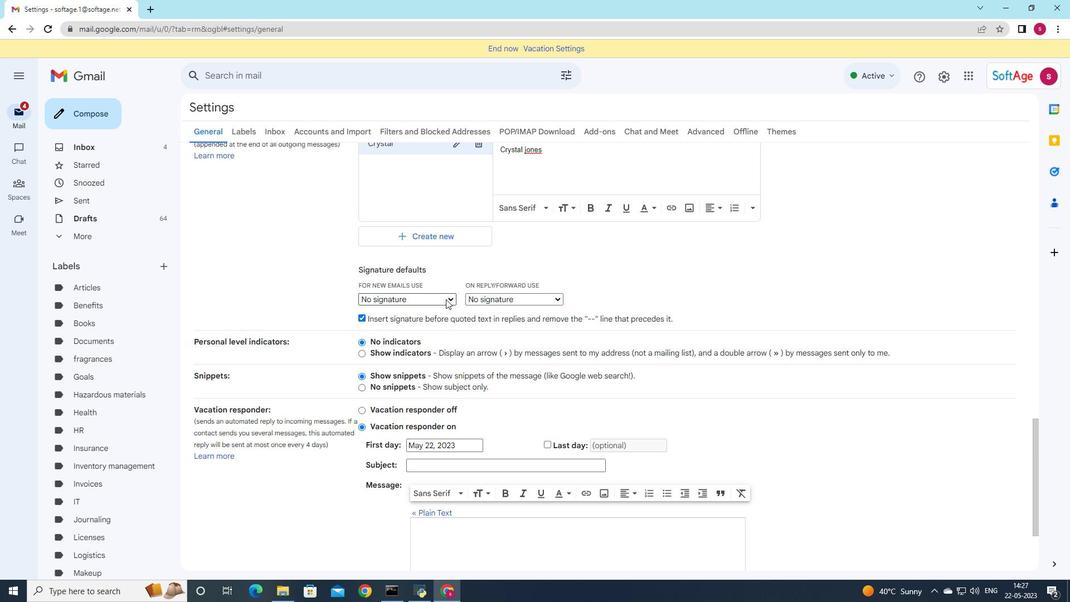 
Action: Mouse moved to (434, 323)
Screenshot: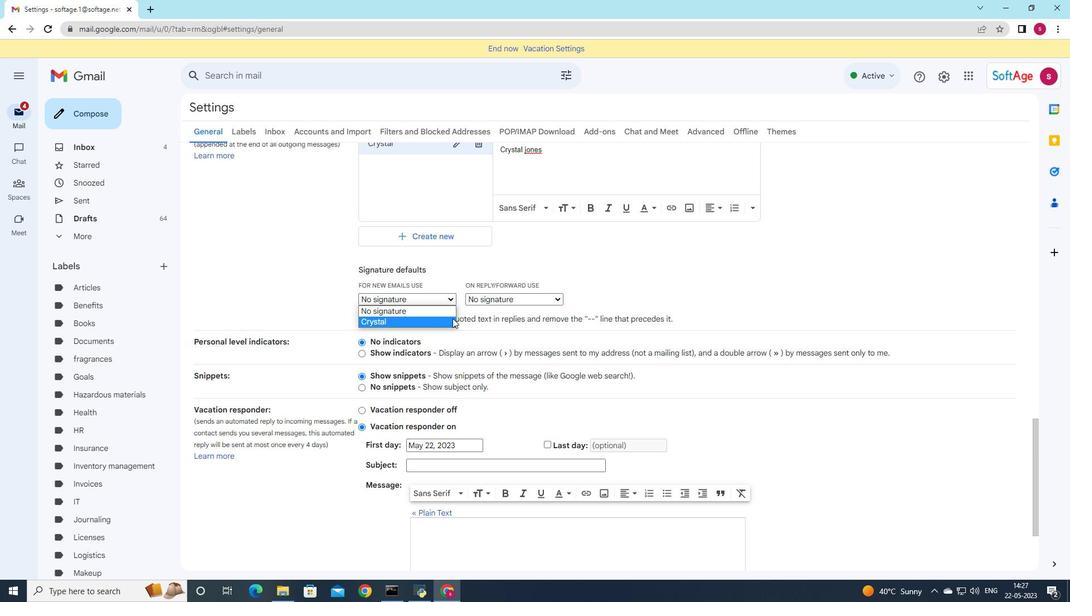 
Action: Mouse pressed left at (434, 323)
Screenshot: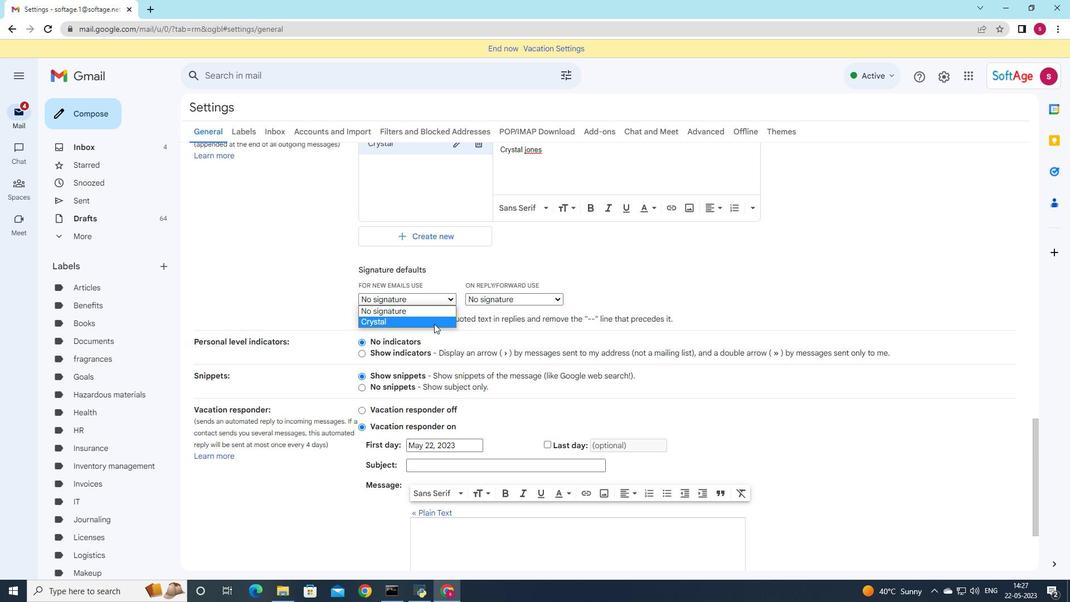 
Action: Mouse moved to (551, 297)
Screenshot: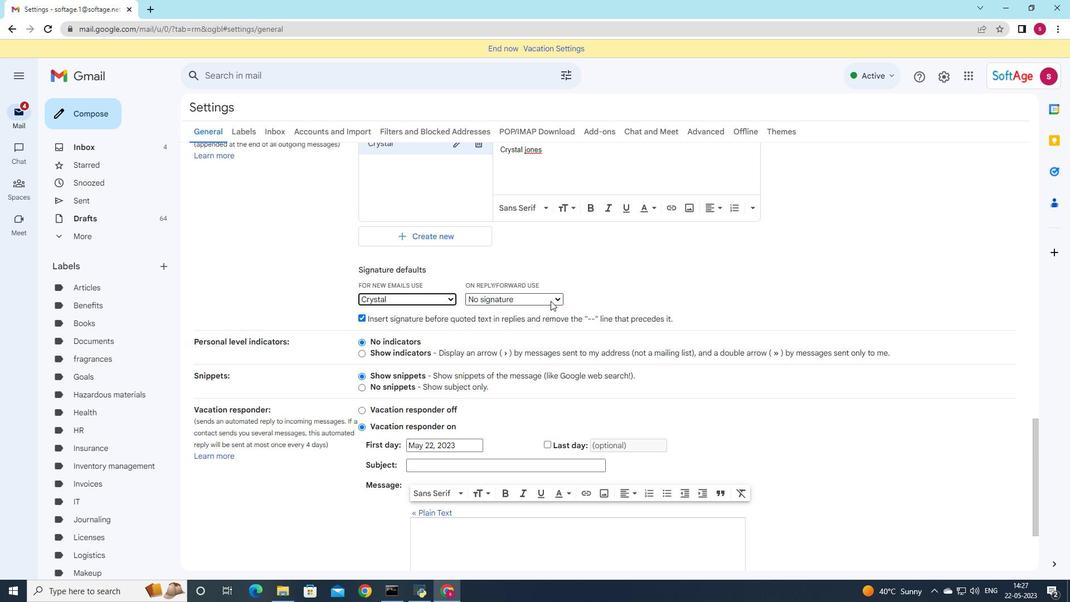 
Action: Mouse pressed left at (551, 297)
Screenshot: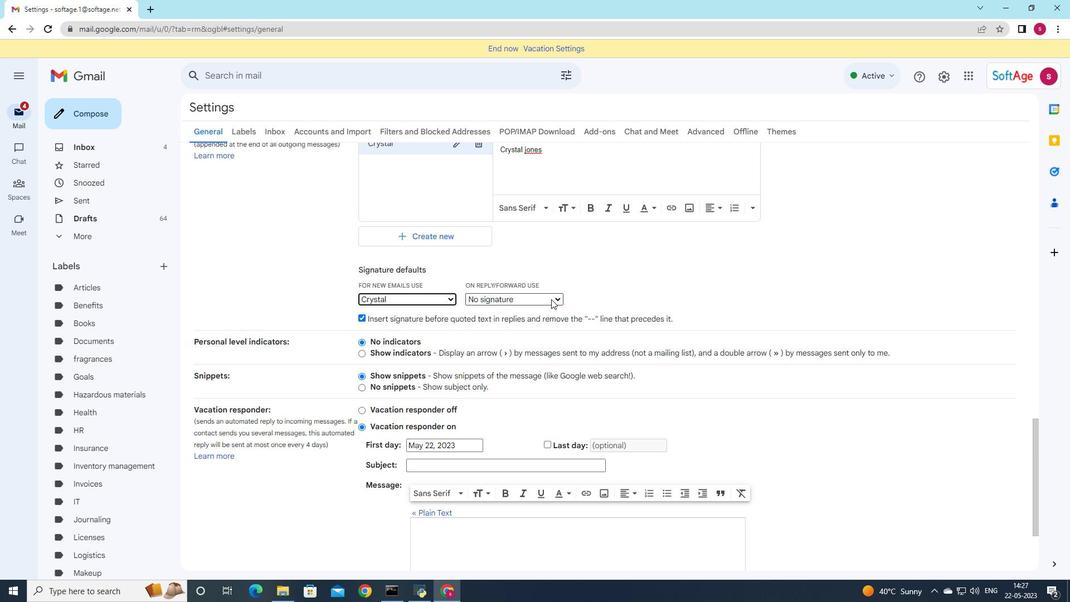 
Action: Mouse moved to (539, 321)
Screenshot: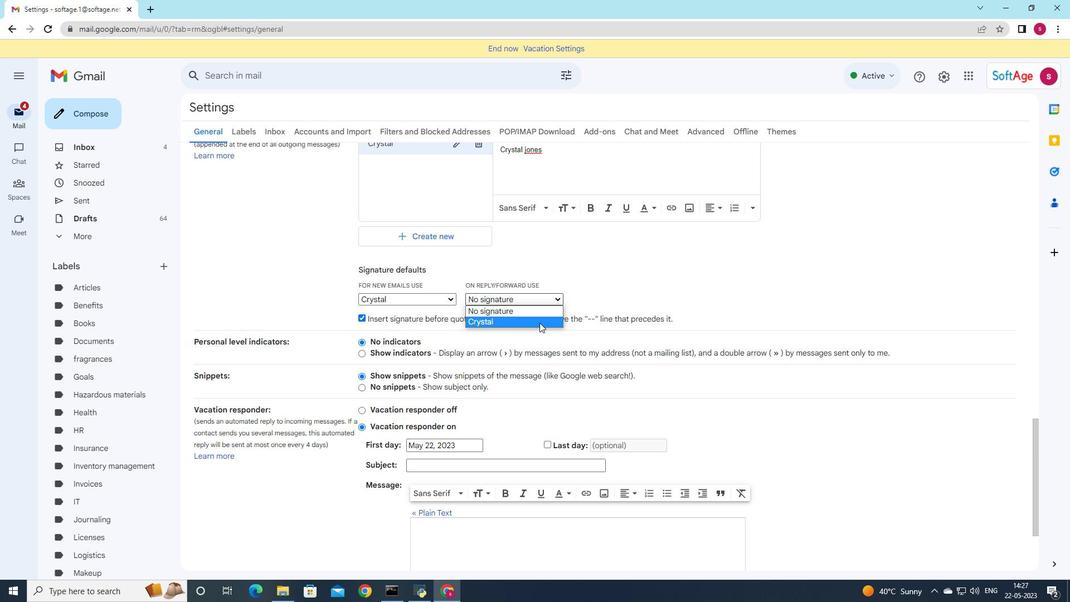 
Action: Mouse pressed left at (539, 321)
Screenshot: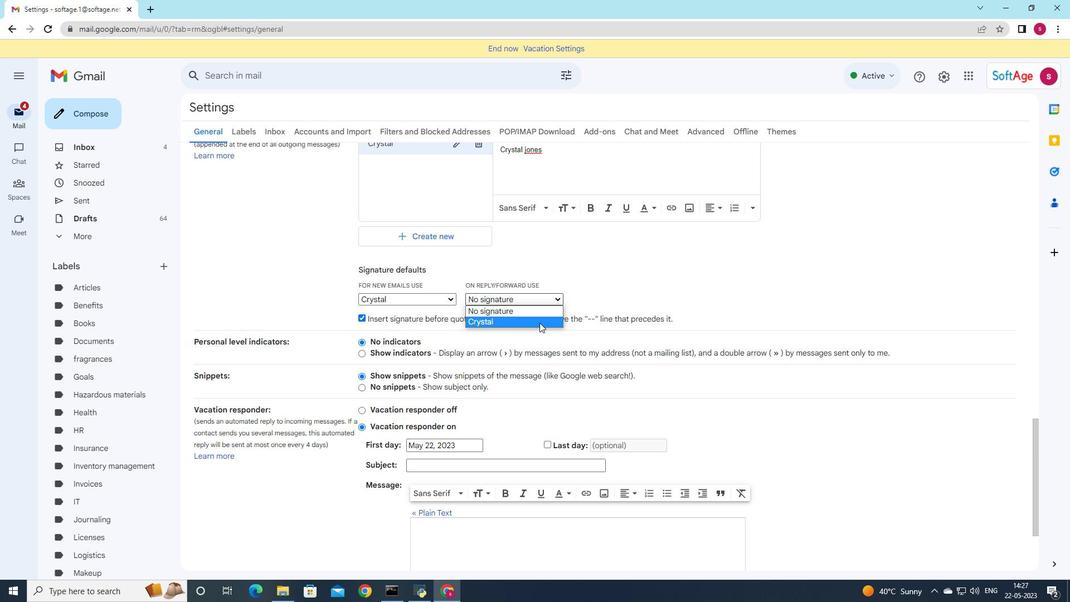
Action: Mouse scrolled (539, 321) with delta (0, 0)
Screenshot: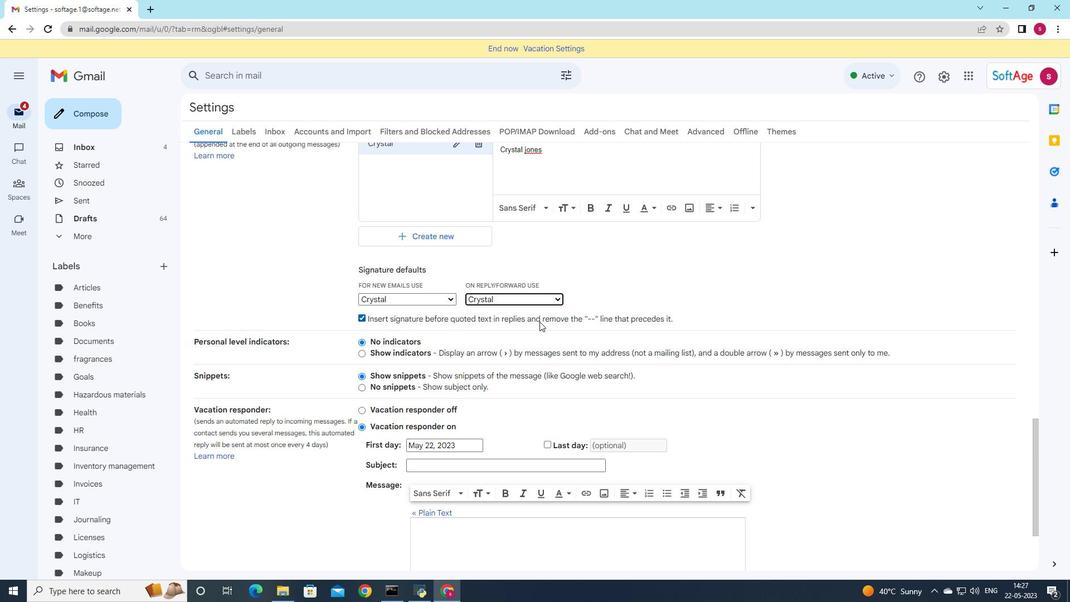 
Action: Mouse scrolled (539, 321) with delta (0, 0)
Screenshot: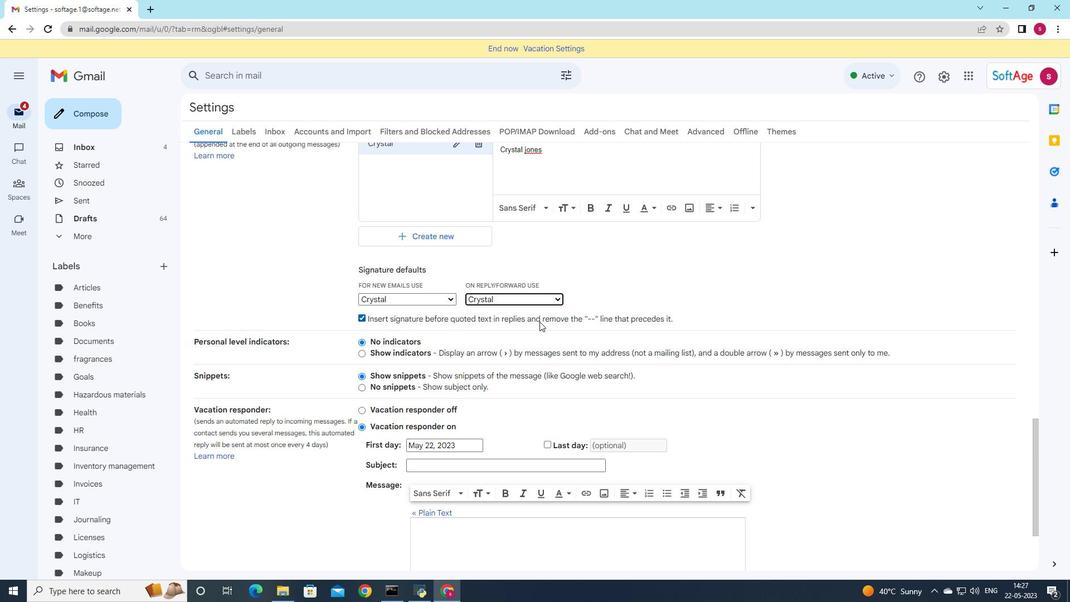 
Action: Mouse scrolled (539, 321) with delta (0, 0)
Screenshot: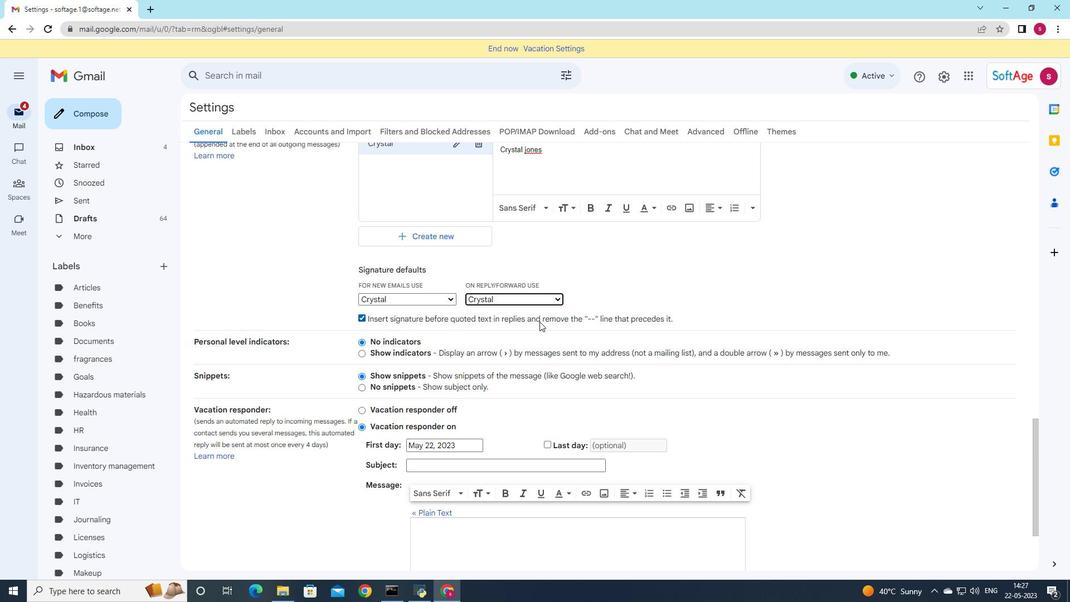 
Action: Mouse scrolled (539, 321) with delta (0, 0)
Screenshot: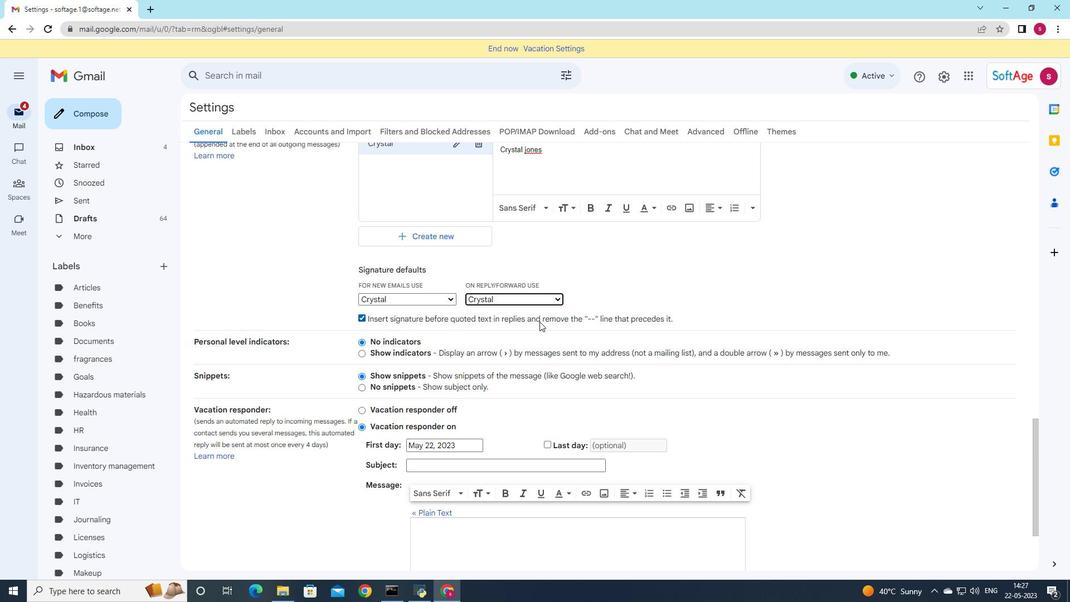 
Action: Mouse scrolled (539, 321) with delta (0, 0)
Screenshot: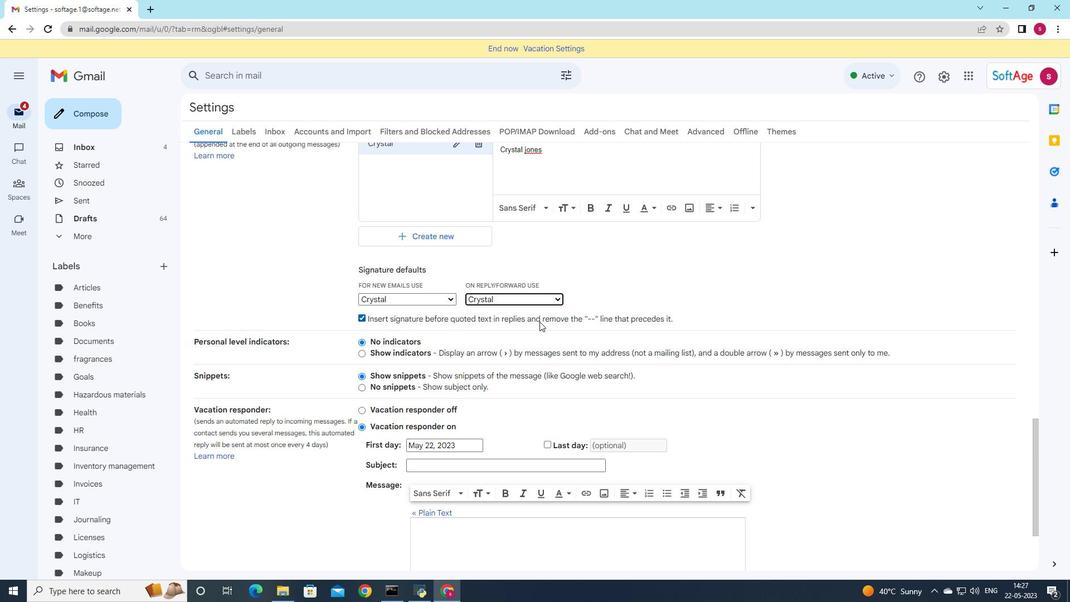 
Action: Mouse scrolled (539, 321) with delta (0, 0)
Screenshot: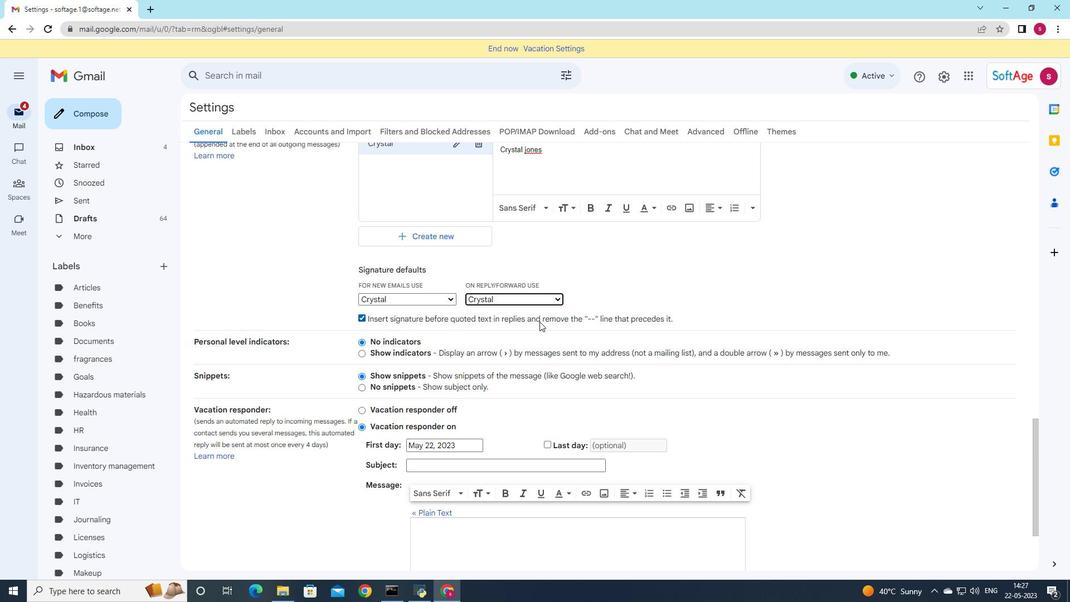 
Action: Mouse scrolled (539, 321) with delta (0, 0)
Screenshot: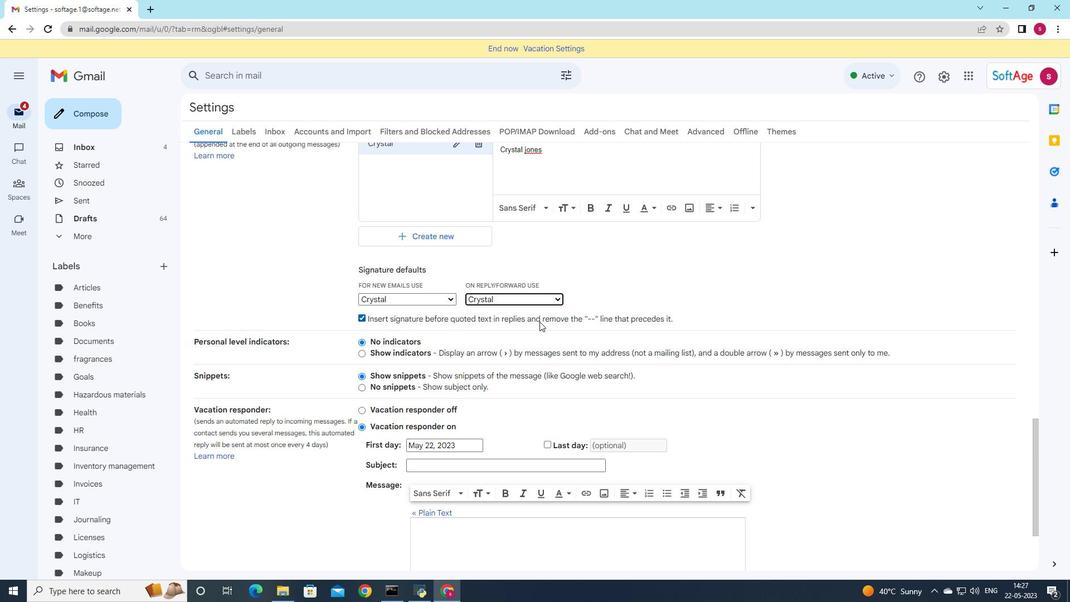 
Action: Mouse scrolled (539, 321) with delta (0, 0)
Screenshot: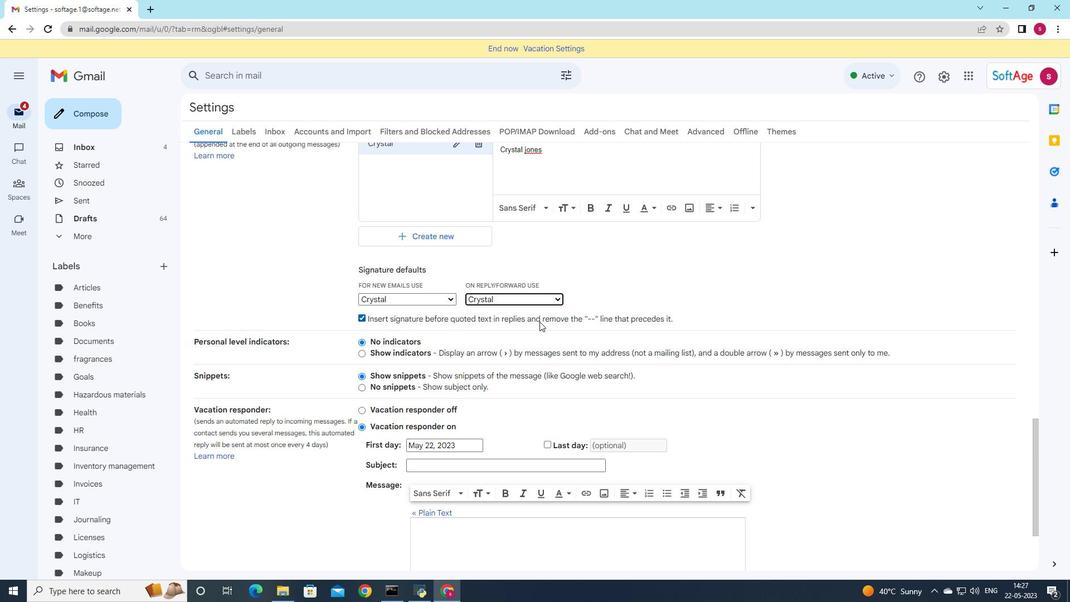 
Action: Mouse scrolled (539, 321) with delta (0, 0)
Screenshot: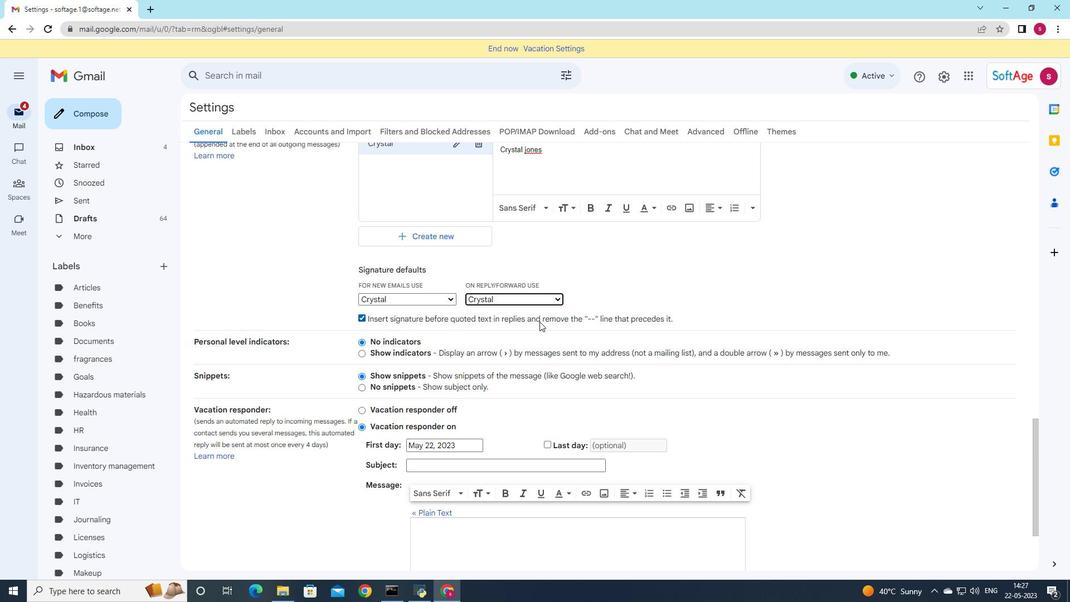 
Action: Mouse moved to (521, 346)
Screenshot: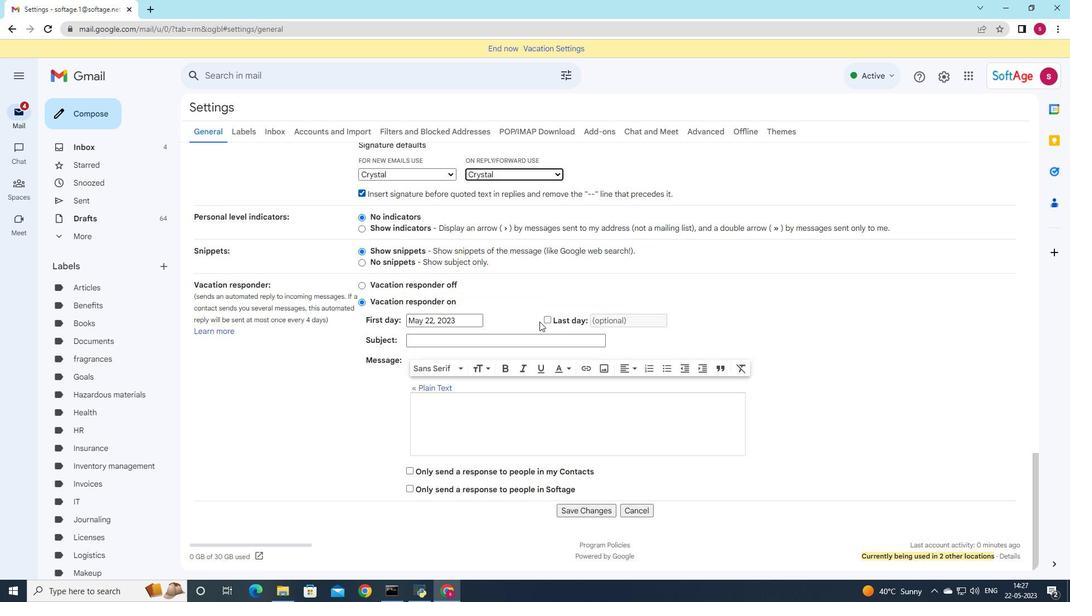 
Action: Mouse scrolled (521, 345) with delta (0, 0)
Screenshot: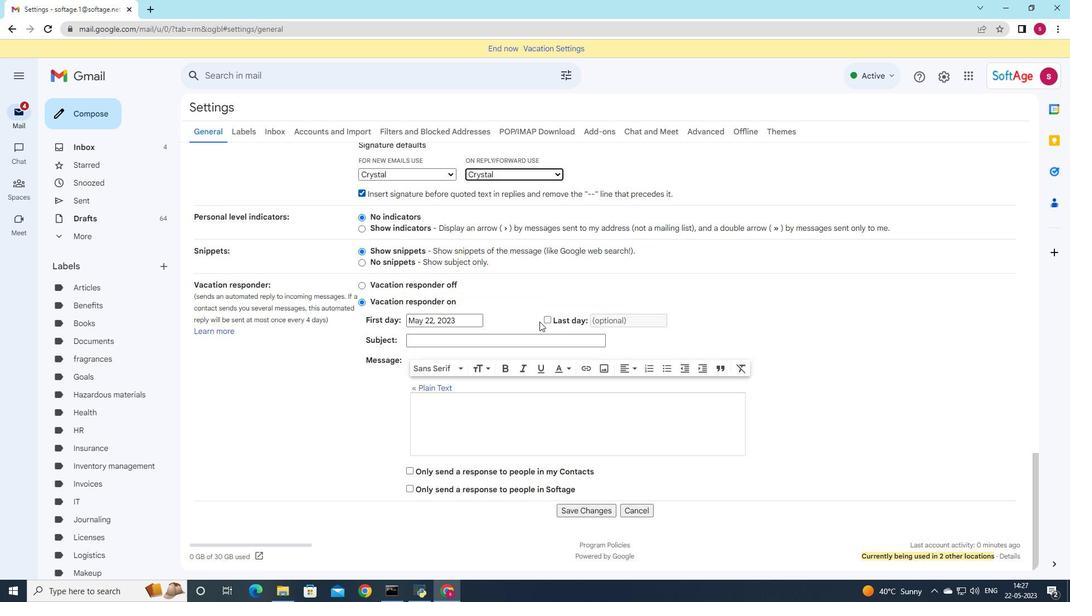 
Action: Mouse moved to (515, 367)
Screenshot: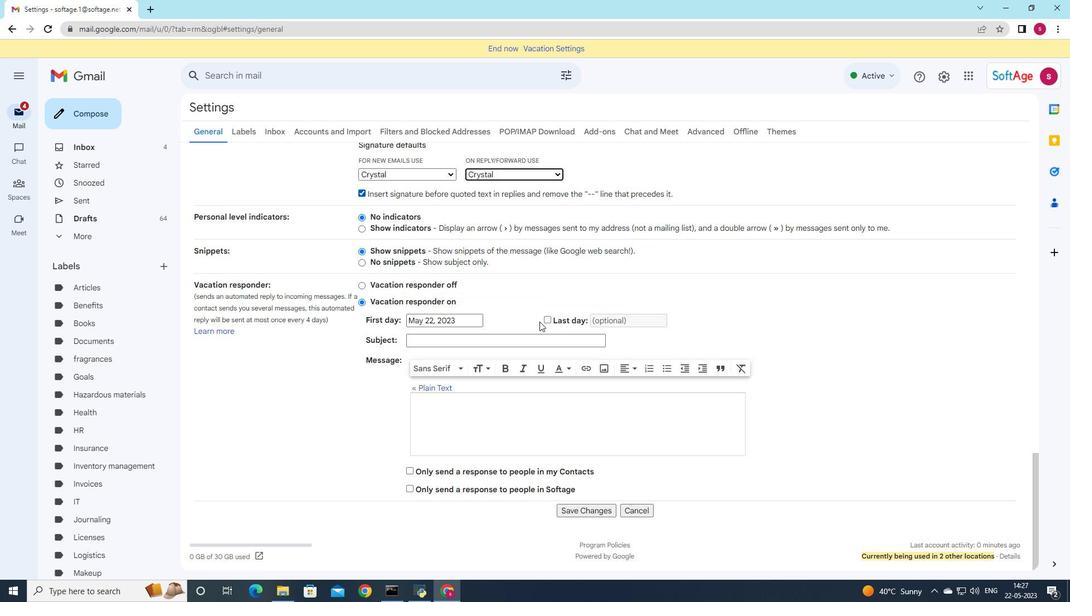 
Action: Mouse scrolled (516, 364) with delta (0, 0)
Screenshot: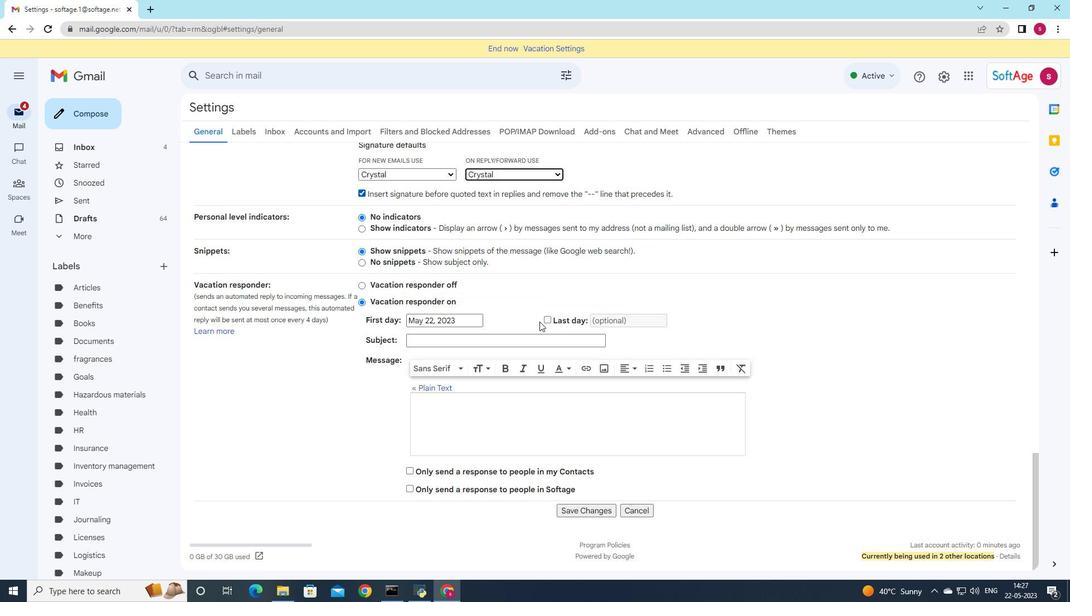 
Action: Mouse moved to (515, 370)
Screenshot: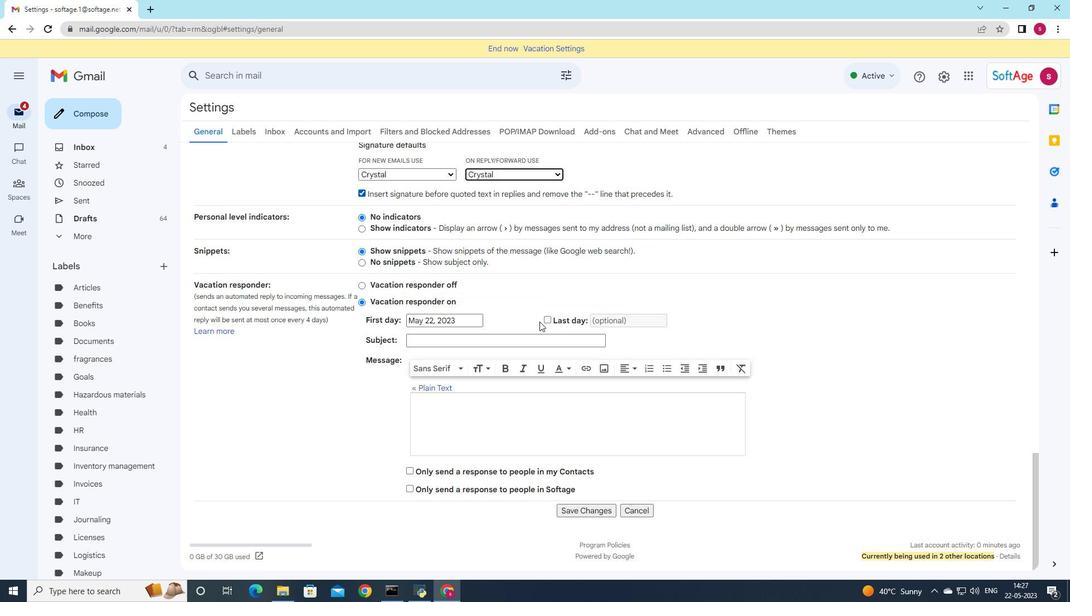 
Action: Mouse scrolled (515, 367) with delta (0, 0)
Screenshot: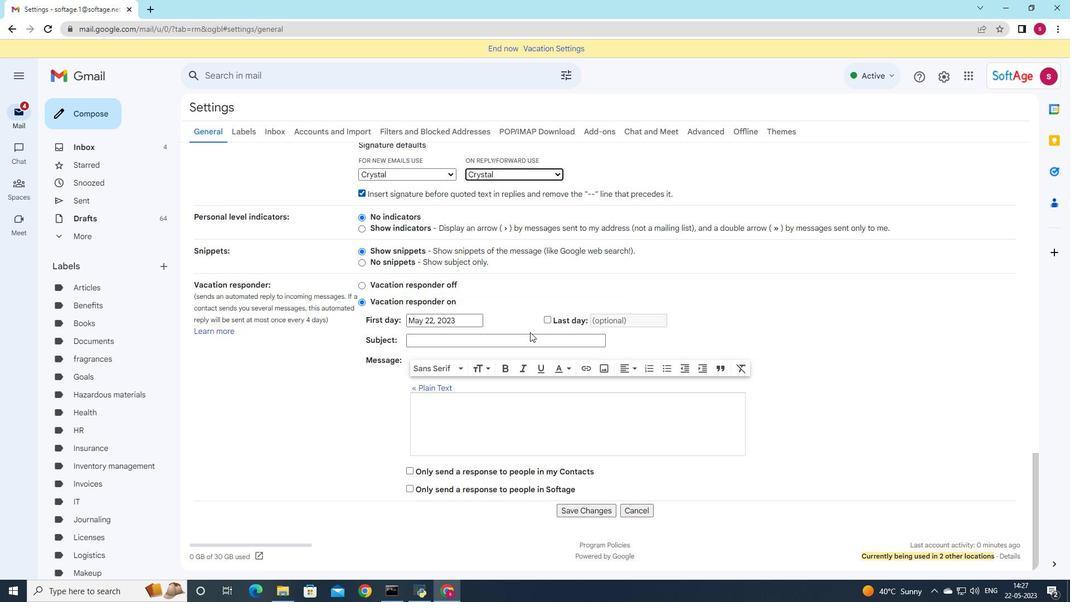 
Action: Mouse moved to (514, 375)
Screenshot: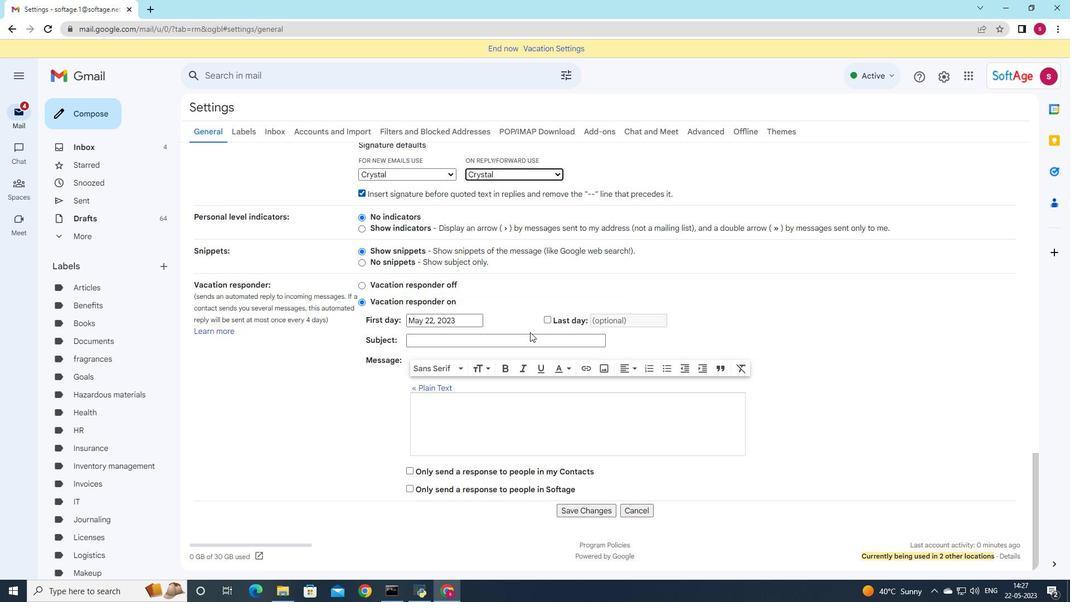
Action: Mouse scrolled (514, 373) with delta (0, 0)
Screenshot: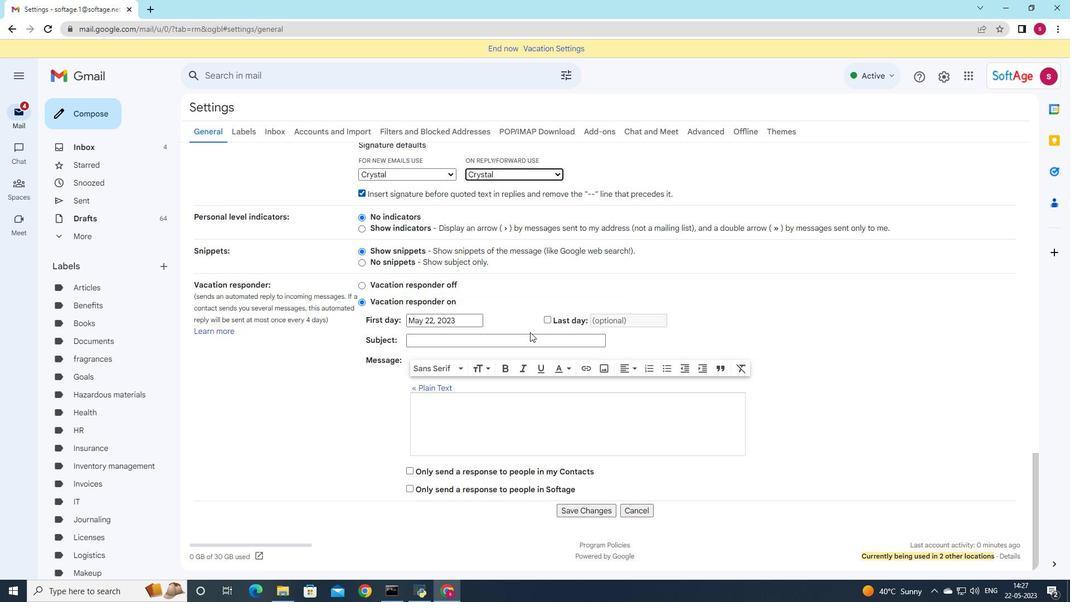 
Action: Mouse moved to (514, 376)
Screenshot: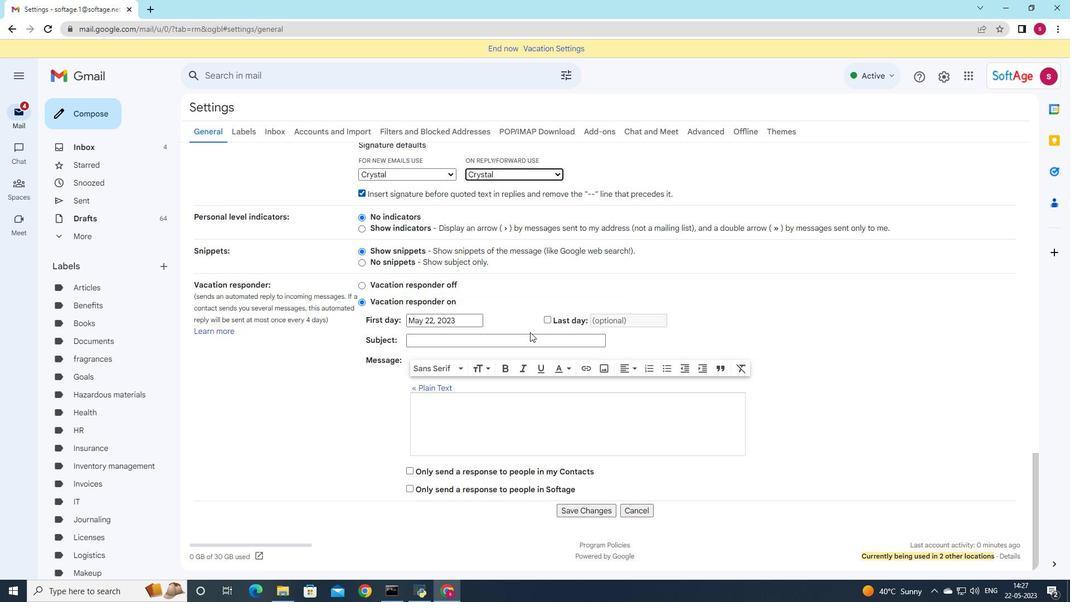 
Action: Mouse scrolled (514, 376) with delta (0, 0)
Screenshot: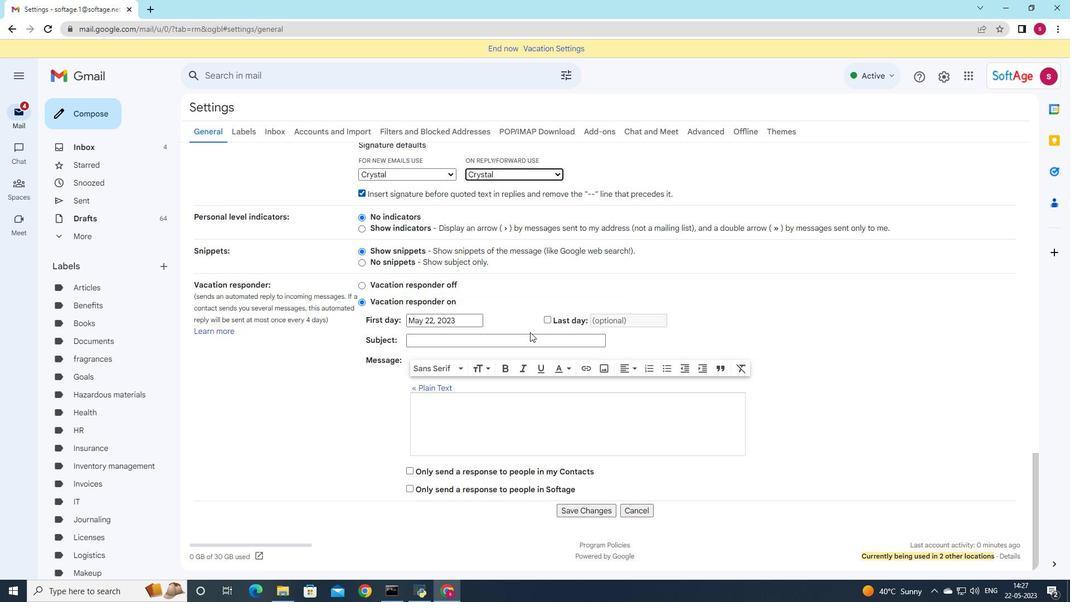 
Action: Mouse moved to (586, 510)
Screenshot: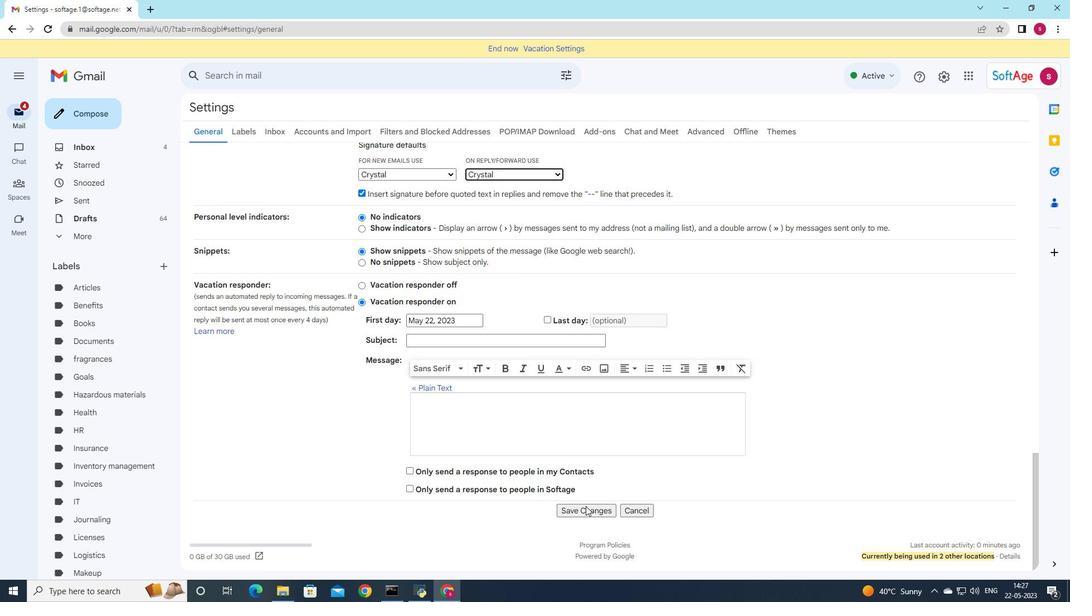 
Action: Mouse pressed left at (586, 510)
Screenshot: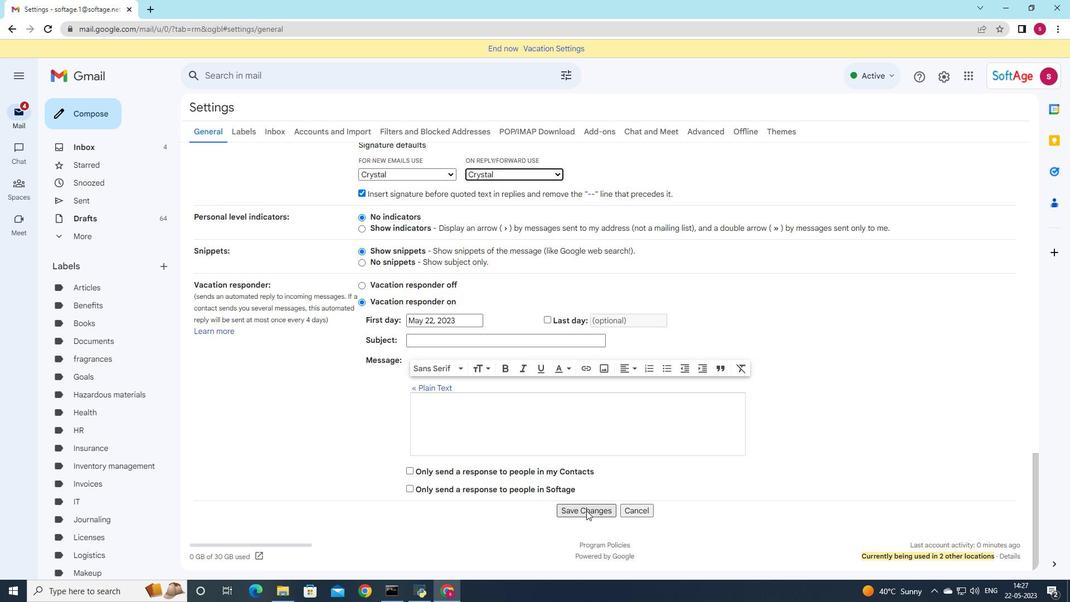 
Action: Mouse moved to (112, 113)
Screenshot: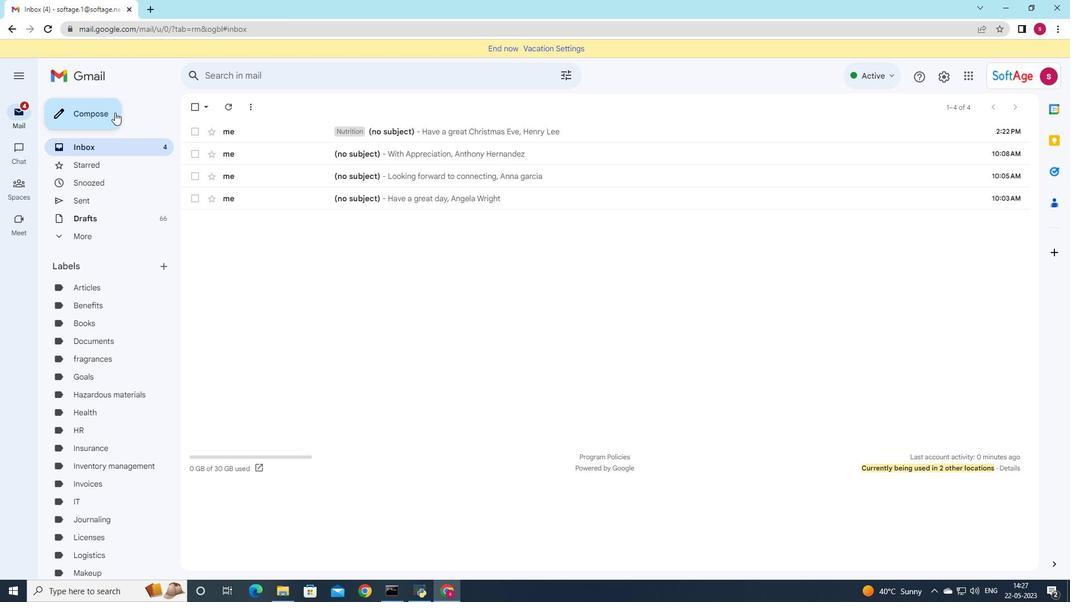 
Action: Mouse pressed left at (112, 113)
Screenshot: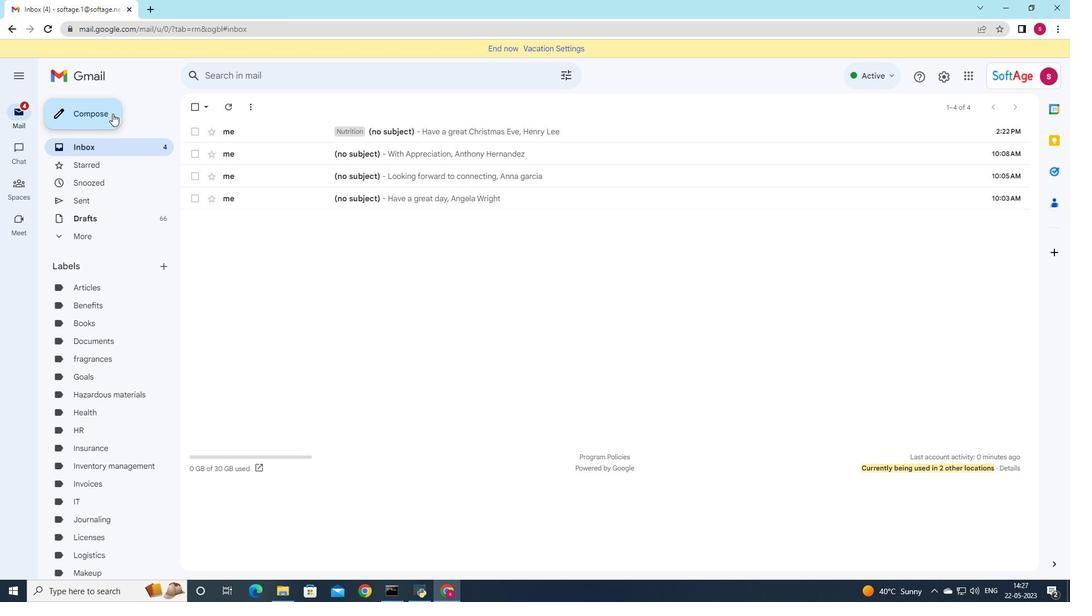 
Action: Mouse moved to (772, 263)
Screenshot: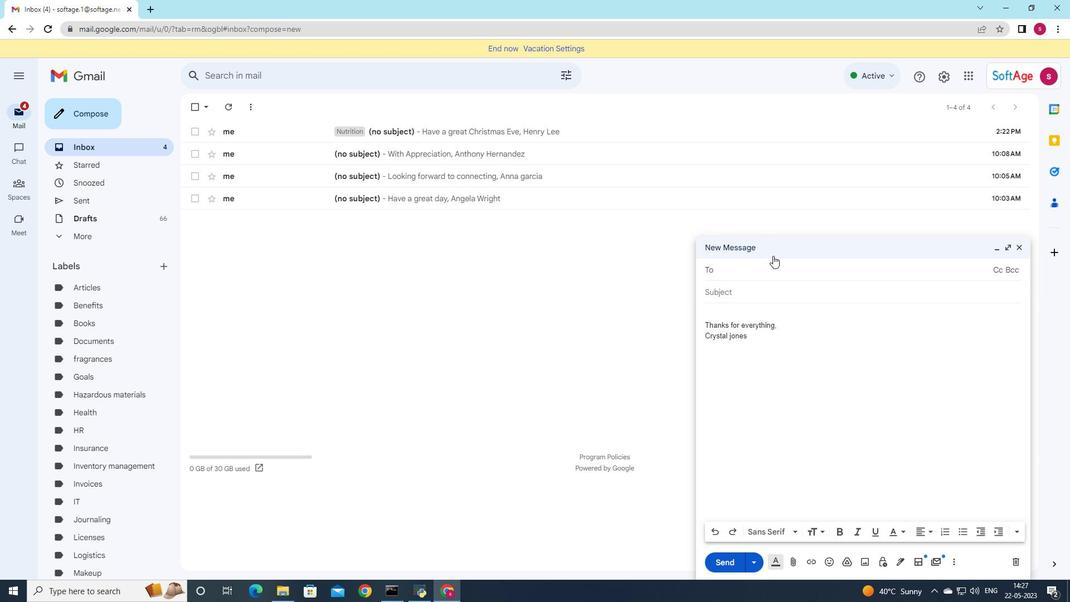 
Action: Key pressed soft
Screenshot: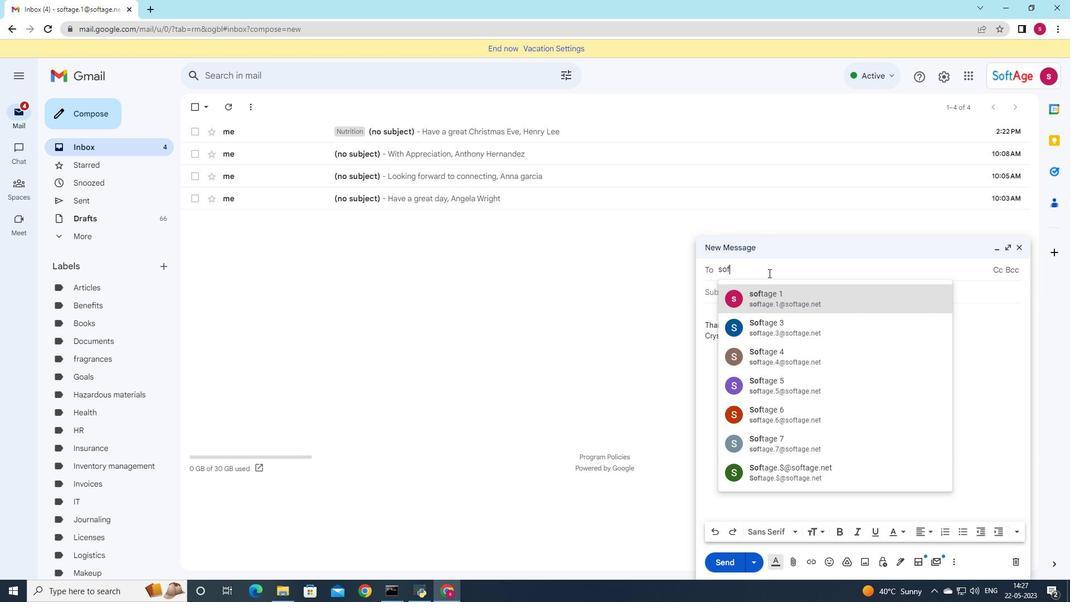 
Action: Mouse moved to (932, 308)
Screenshot: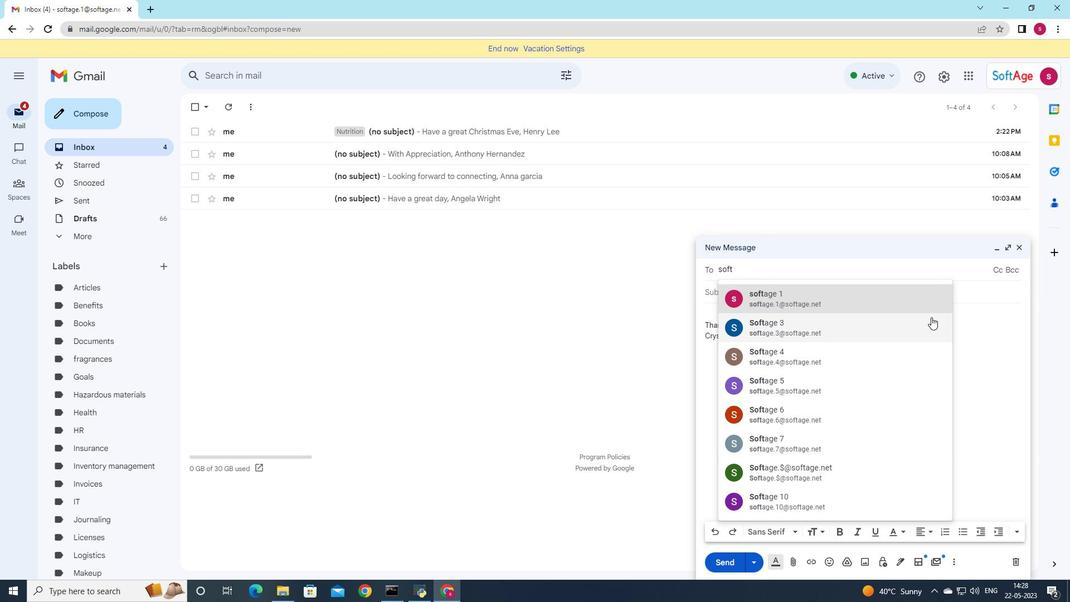 
Action: Mouse pressed left at (932, 308)
Screenshot: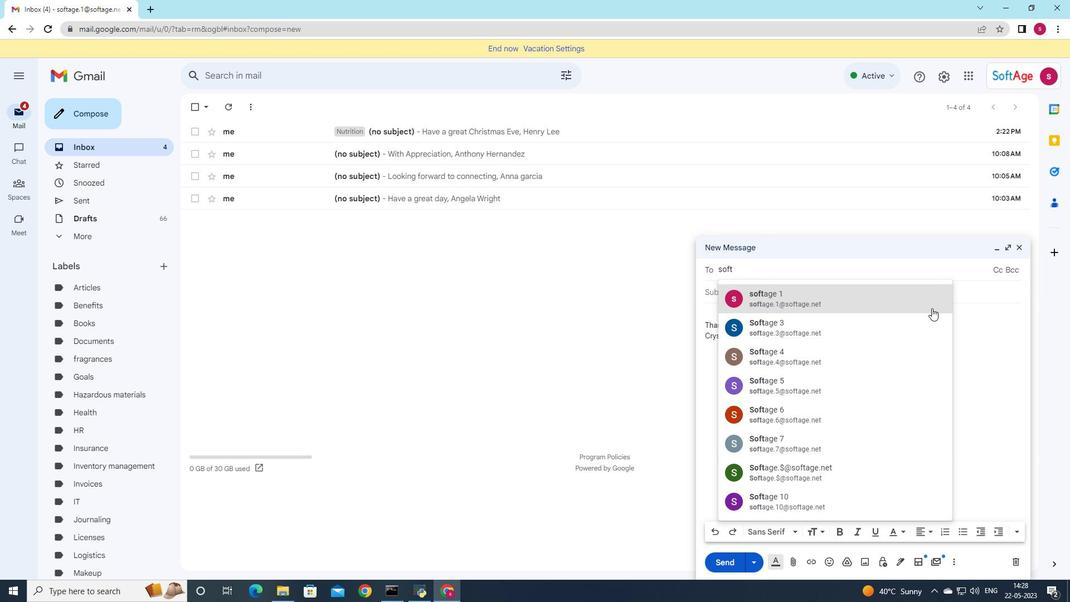 
Action: Mouse moved to (157, 273)
Screenshot: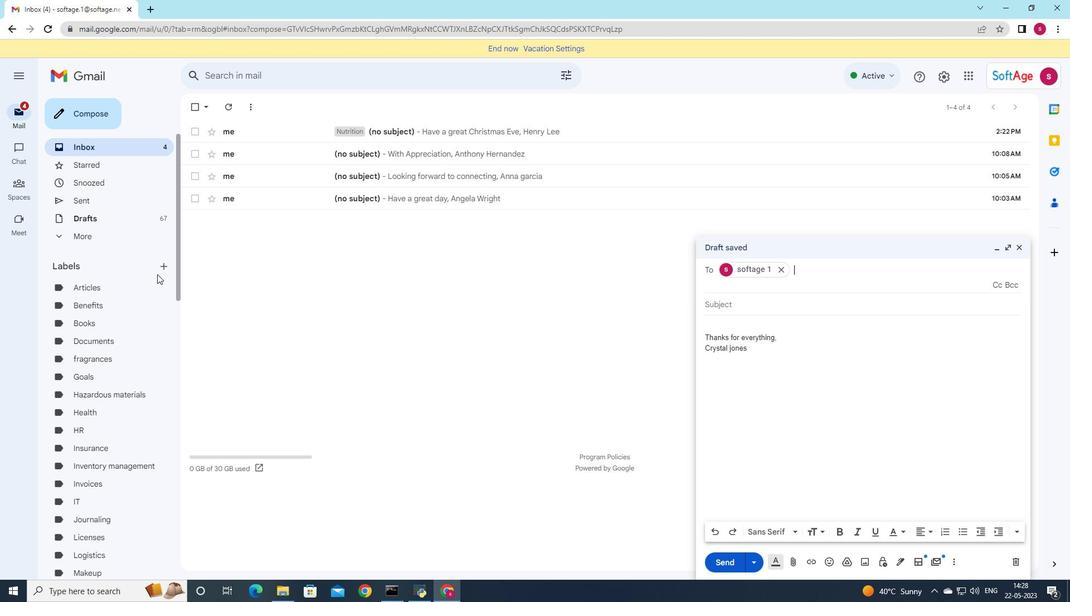 
Action: Mouse pressed left at (157, 273)
Screenshot: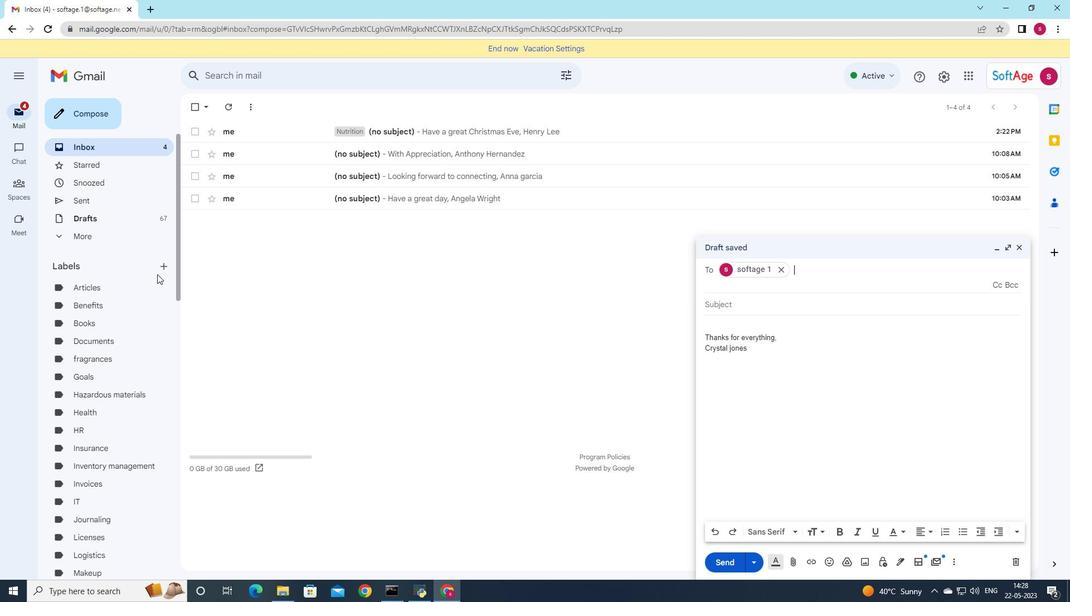 
Action: Mouse moved to (159, 269)
Screenshot: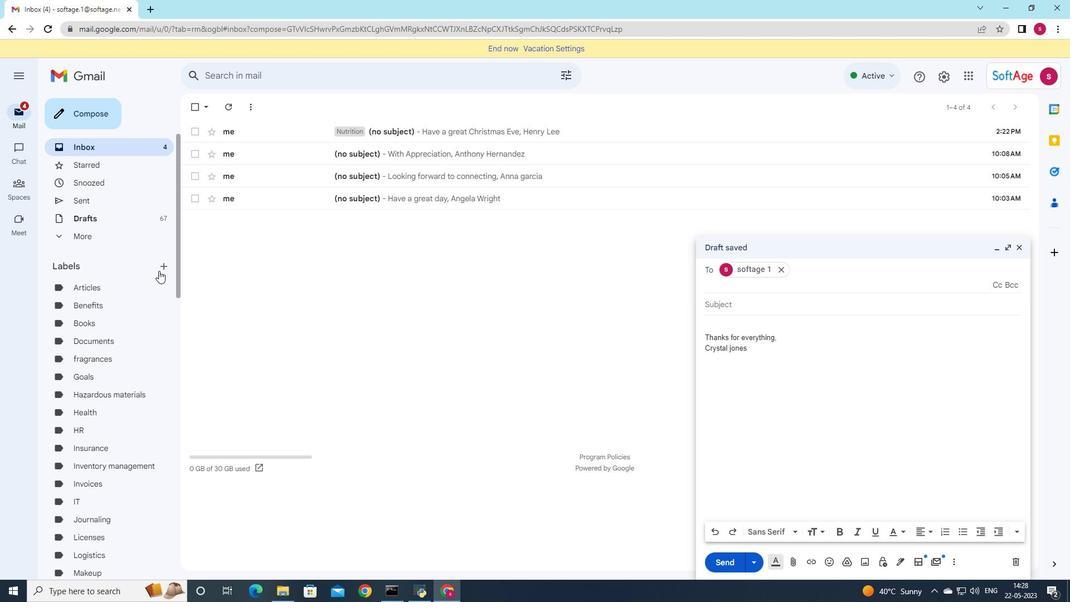 
Action: Mouse pressed left at (159, 269)
Screenshot: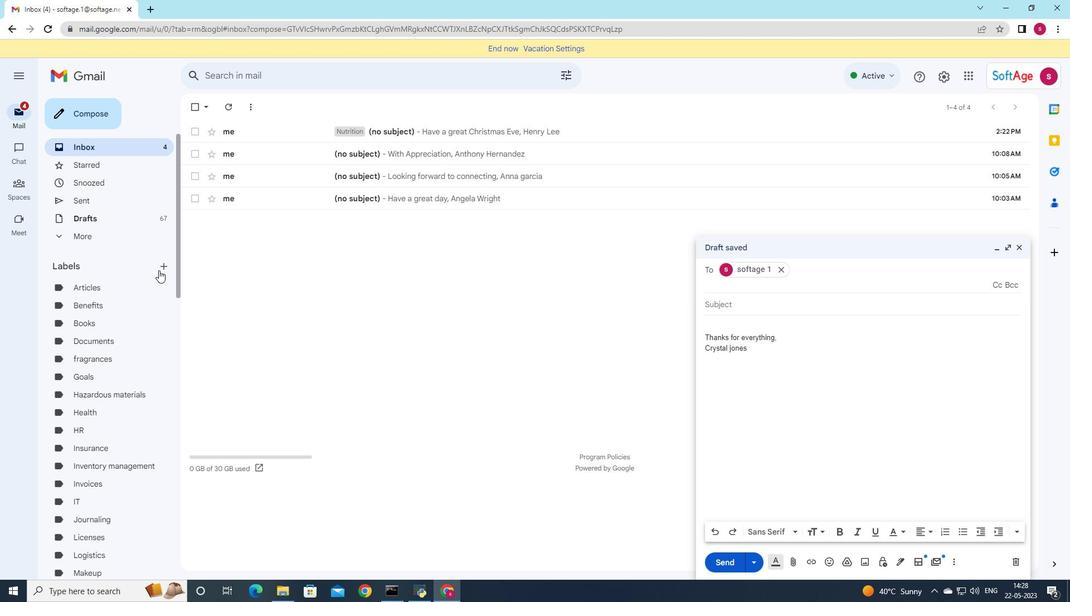 
Action: Mouse moved to (612, 285)
Screenshot: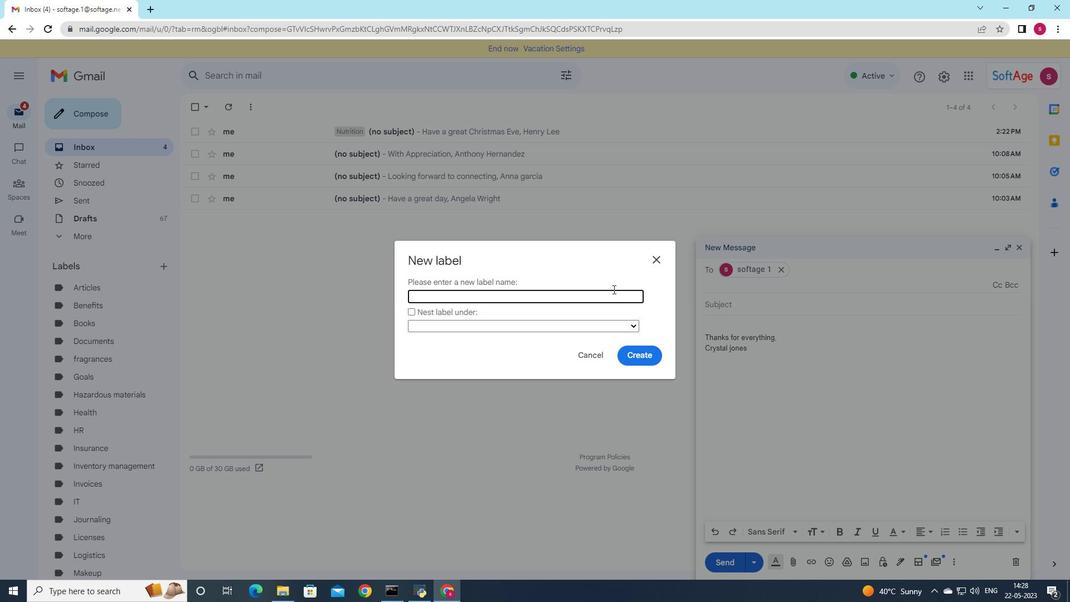 
Action: Key pressed <Key.shift>Infrastructure
Screenshot: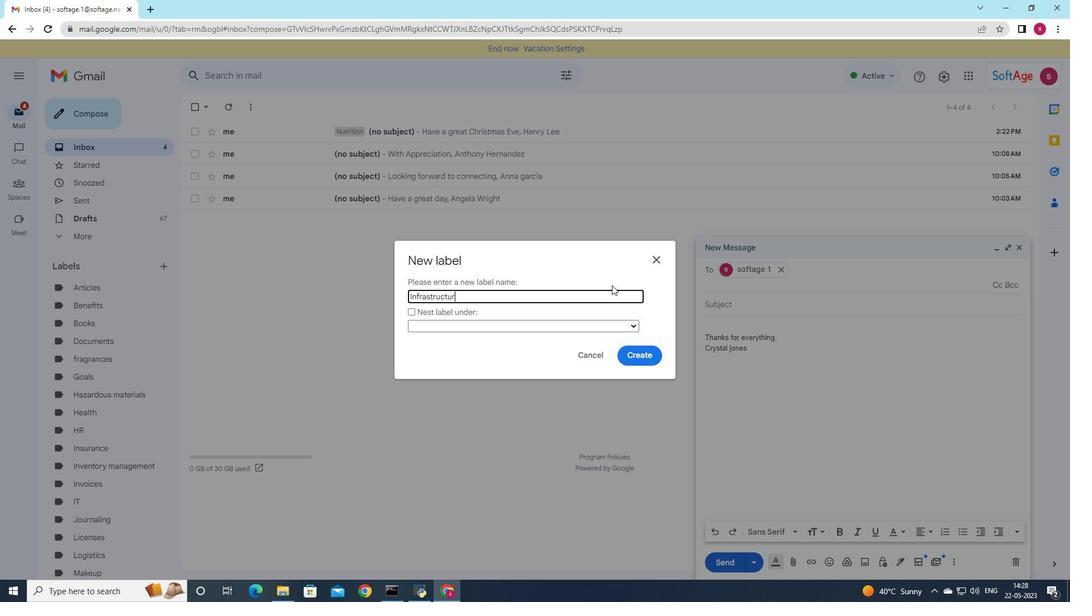 
Action: Mouse moved to (653, 351)
Screenshot: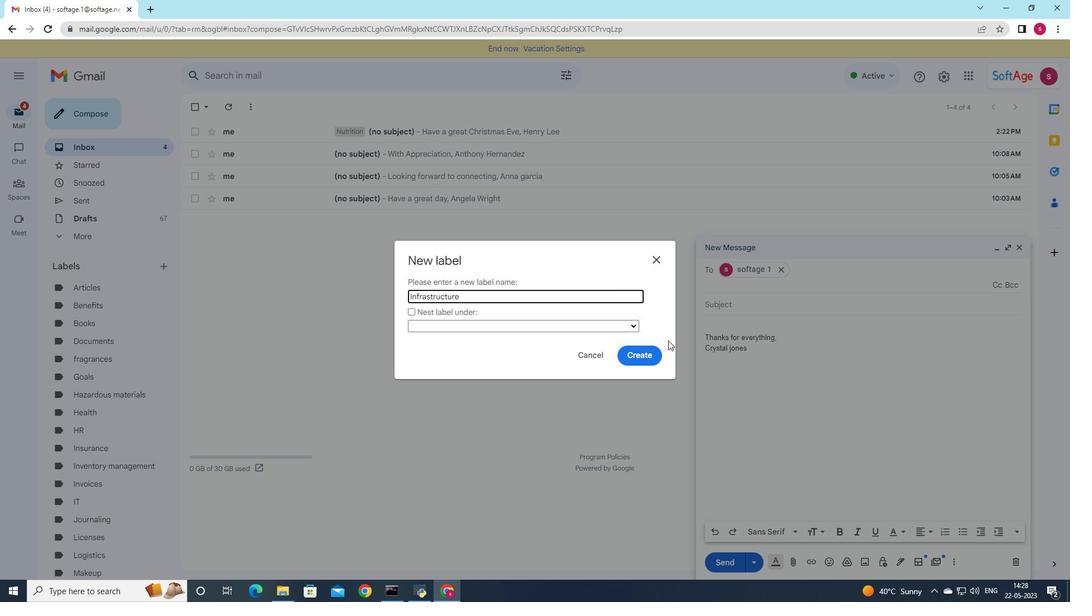 
Action: Mouse pressed left at (653, 351)
Screenshot: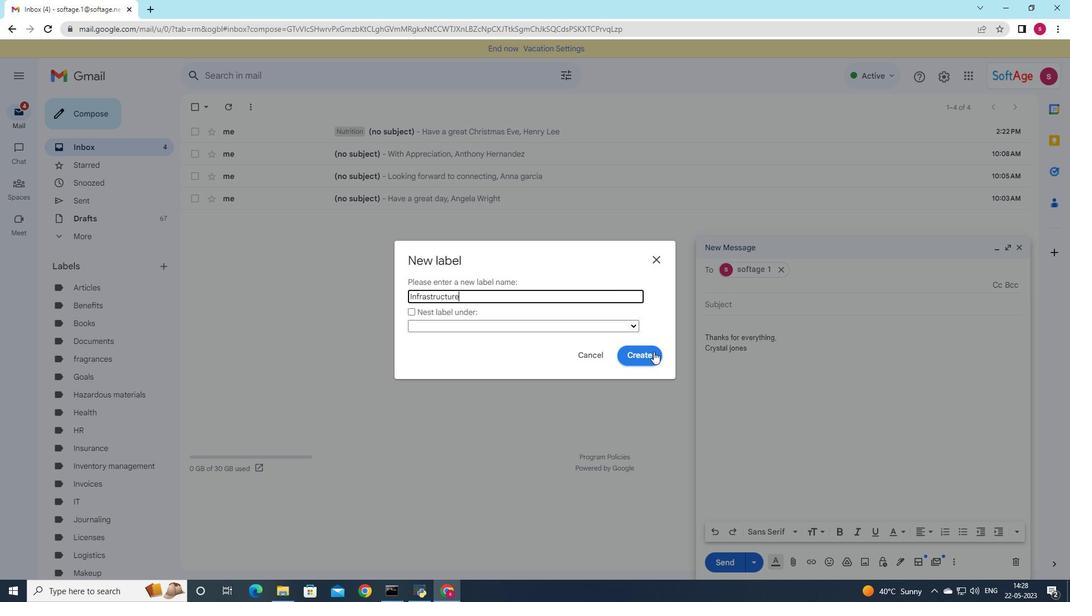 
Action: Mouse moved to (761, 337)
Screenshot: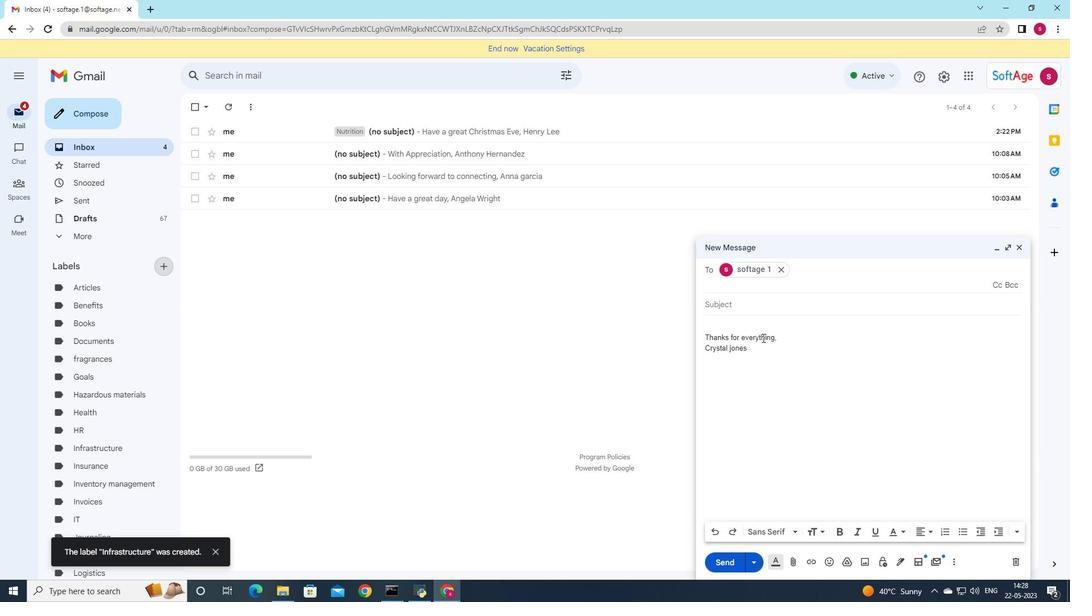
